 Task: Add an event with the title Second Annual Budget Review and Financial Planning Discussion, date '2024/05/24', time 9:40 AM to 11:40 AMand add a description: Conducting a competitive analysis to understand how the campaign performed compared to similar campaigns executed by competitors. This involves evaluating the differentiation, uniqueness, and competitive advantage of the campaign in the marketplace., put the event into Orange category . Add location for the event as: 789 Myrtos Beach, Kefalonia, Greece, logged in from the account softage.10@softage.netand send the event invitation to softage.6@softage.net and softage.7@softage.net. Set a reminder for the event 30 minutes before
Action: Mouse moved to (101, 107)
Screenshot: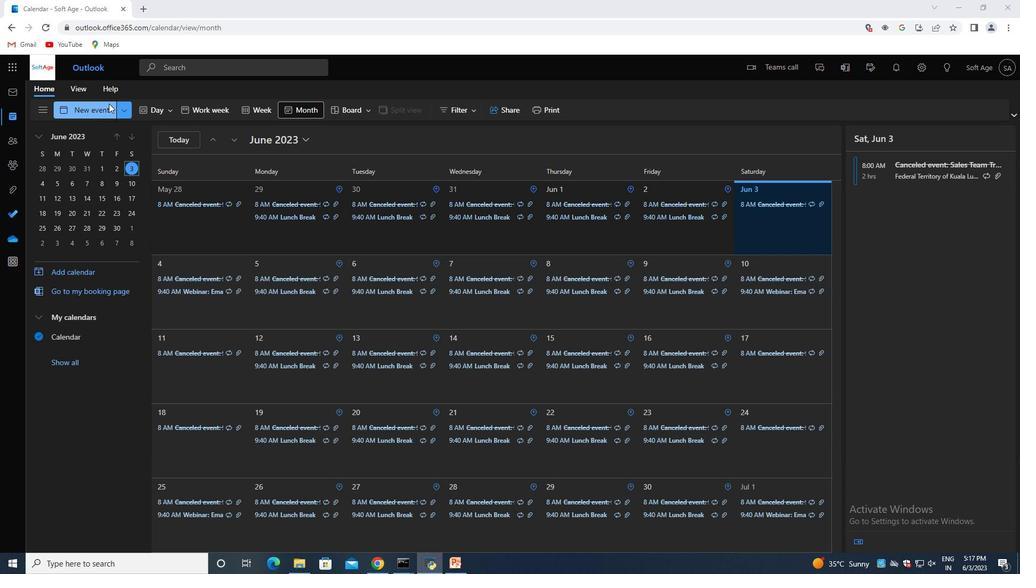 
Action: Mouse pressed left at (101, 107)
Screenshot: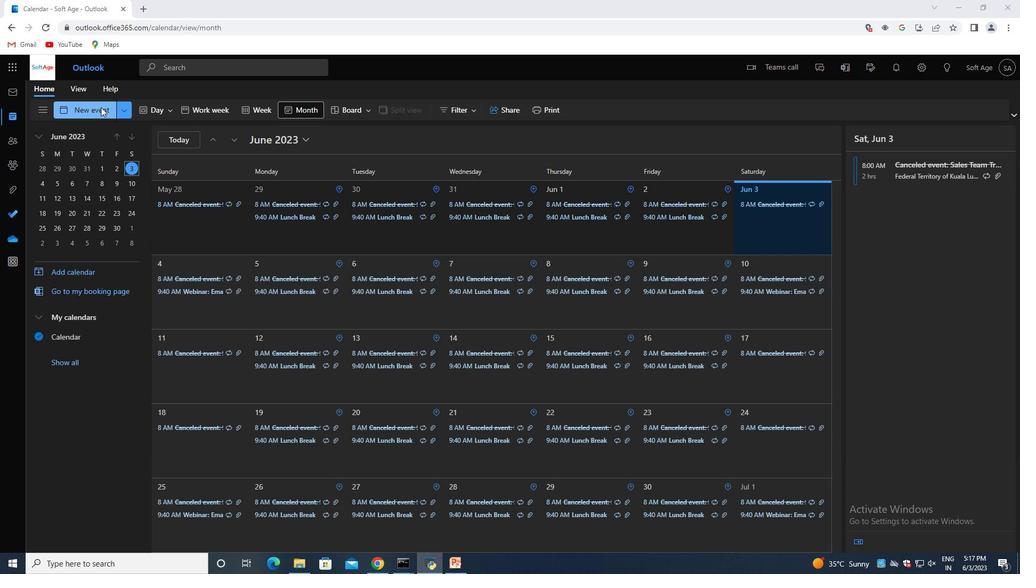 
Action: Mouse moved to (284, 170)
Screenshot: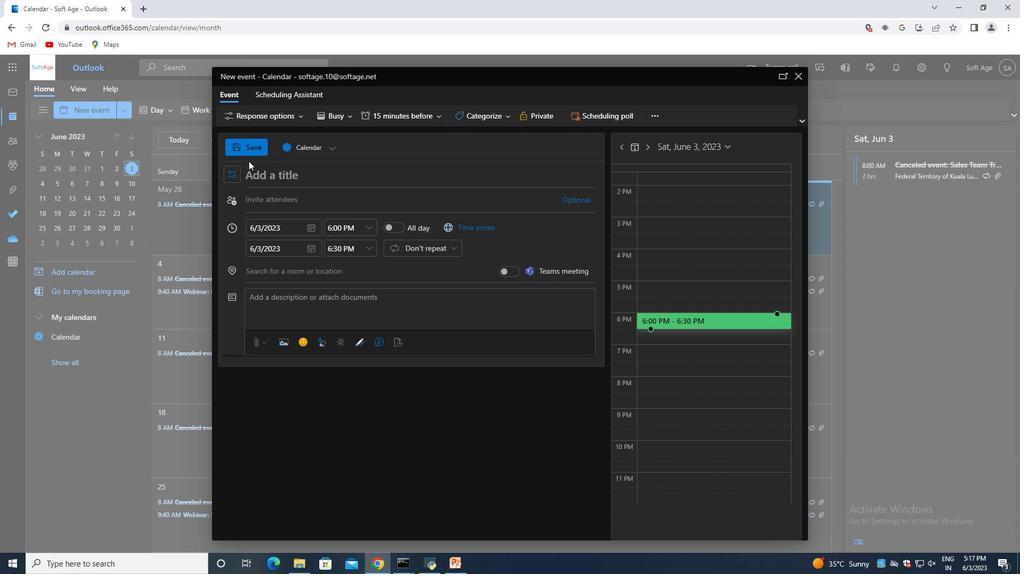 
Action: Mouse pressed left at (284, 170)
Screenshot: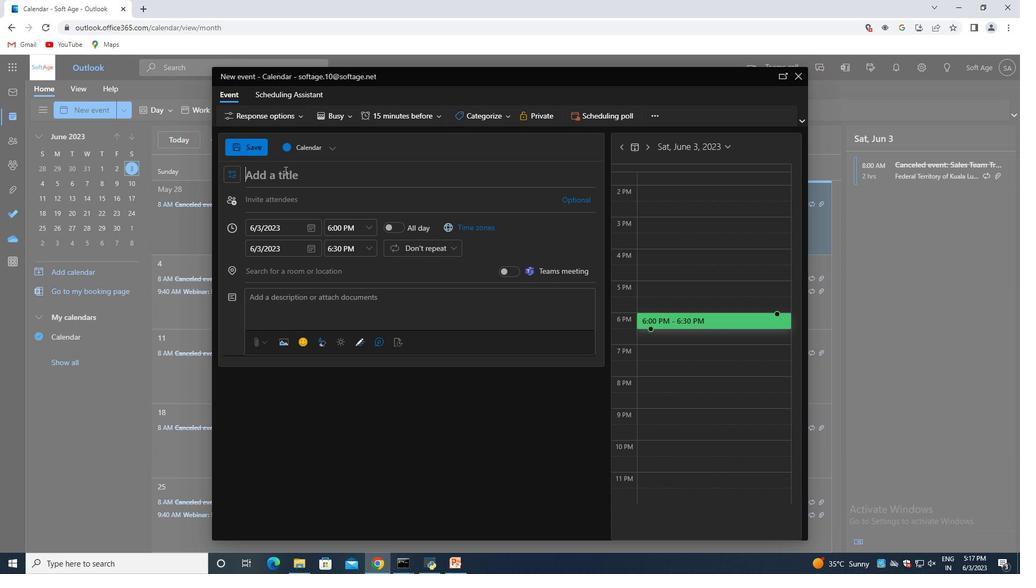 
Action: Key pressed <Key.shift>Second<Key.space><Key.shift><Key.shift><Key.shift><Key.shift><Key.shift>Annual<Key.space><Key.shift><Key.shift><Key.shift><Key.shift><Key.shift>Budget<Key.space><Key.shift>Review<Key.space>and<Key.space><Key.shift>Financial<Key.space><Key.shift>Planning<Key.space><Key.shift>Discussion
Screenshot: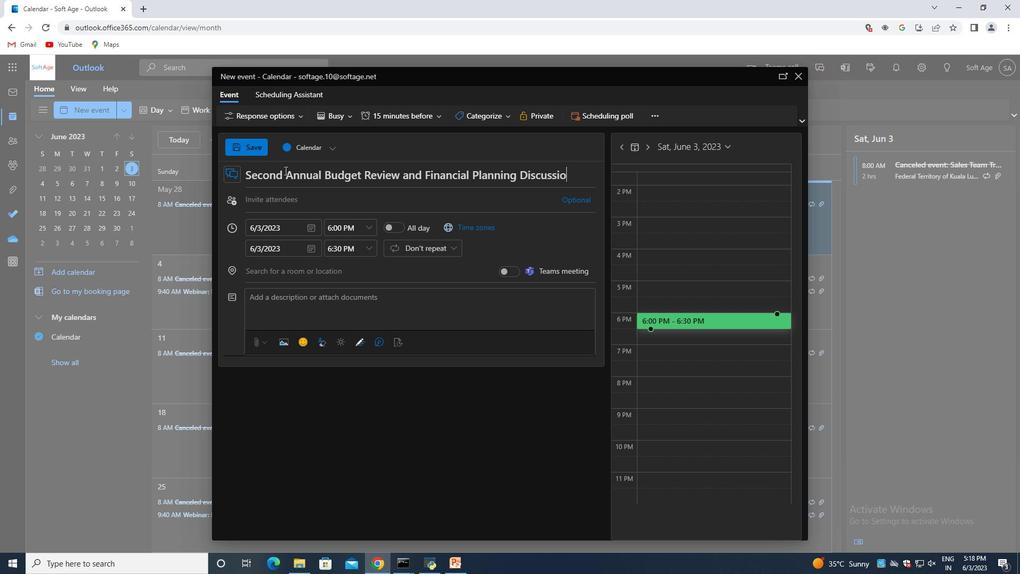 
Action: Mouse moved to (313, 227)
Screenshot: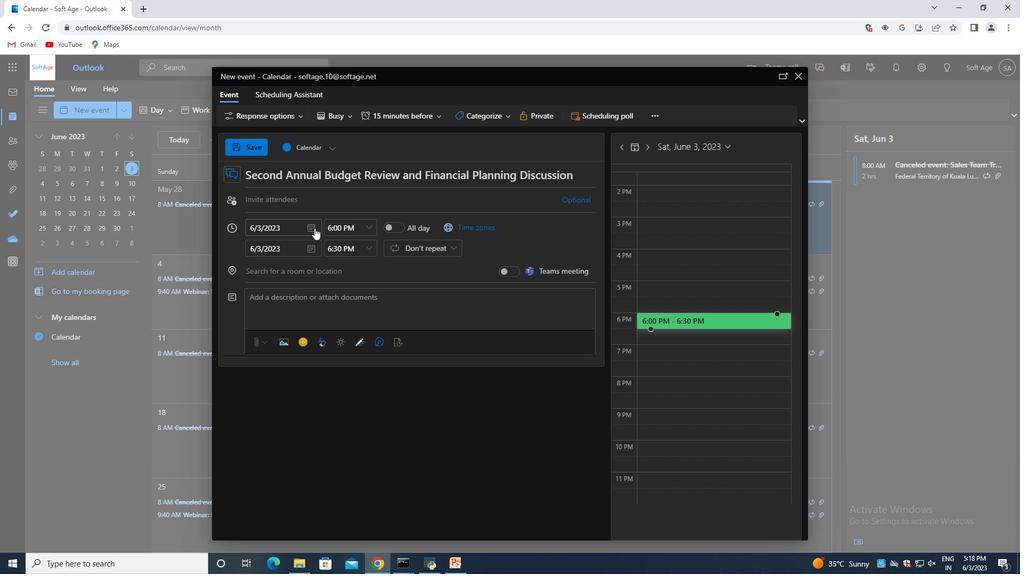
Action: Mouse pressed left at (313, 227)
Screenshot: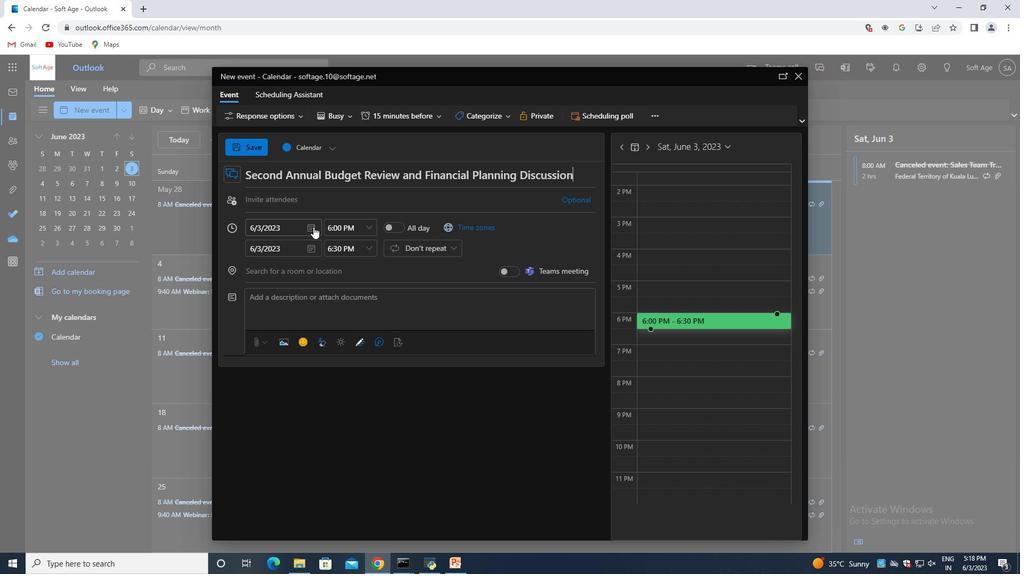 
Action: Mouse moved to (350, 250)
Screenshot: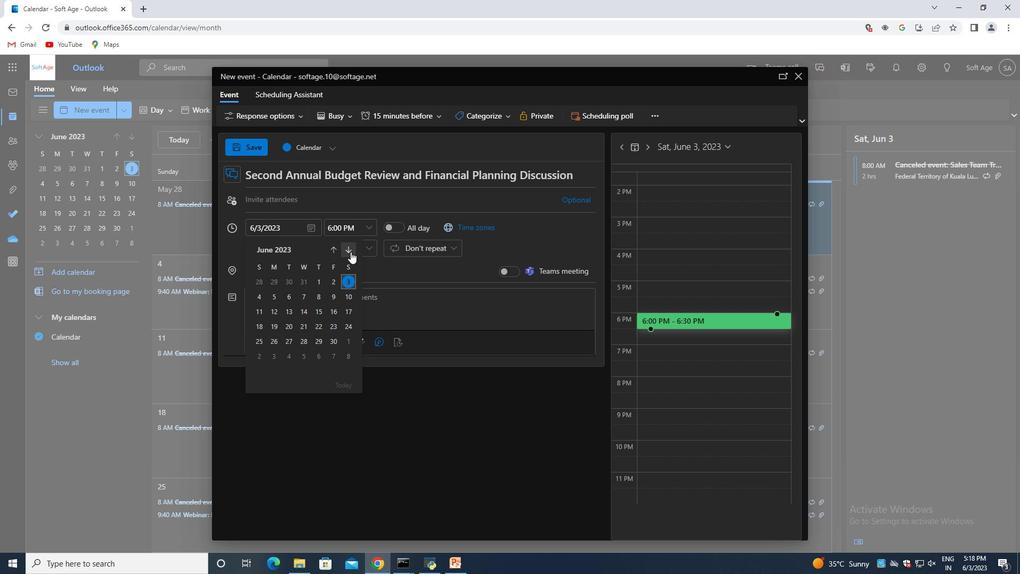 
Action: Mouse pressed left at (350, 250)
Screenshot: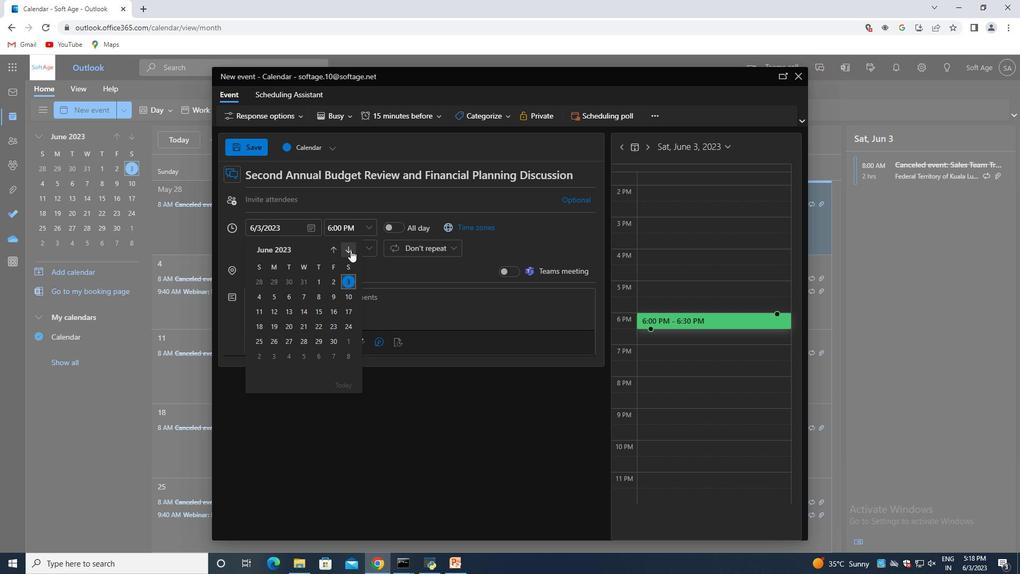
Action: Mouse pressed left at (350, 250)
Screenshot: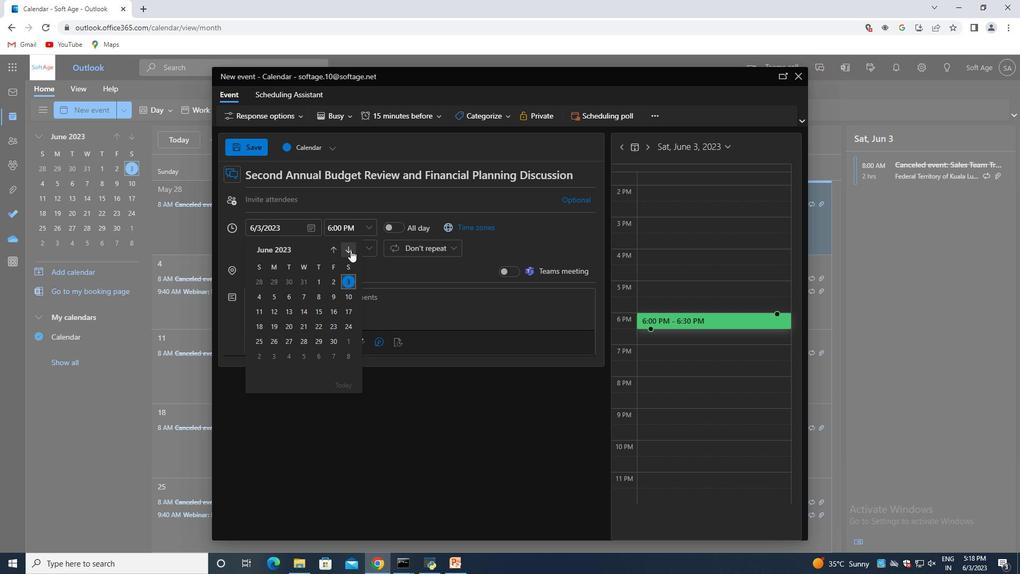 
Action: Mouse pressed left at (350, 250)
Screenshot: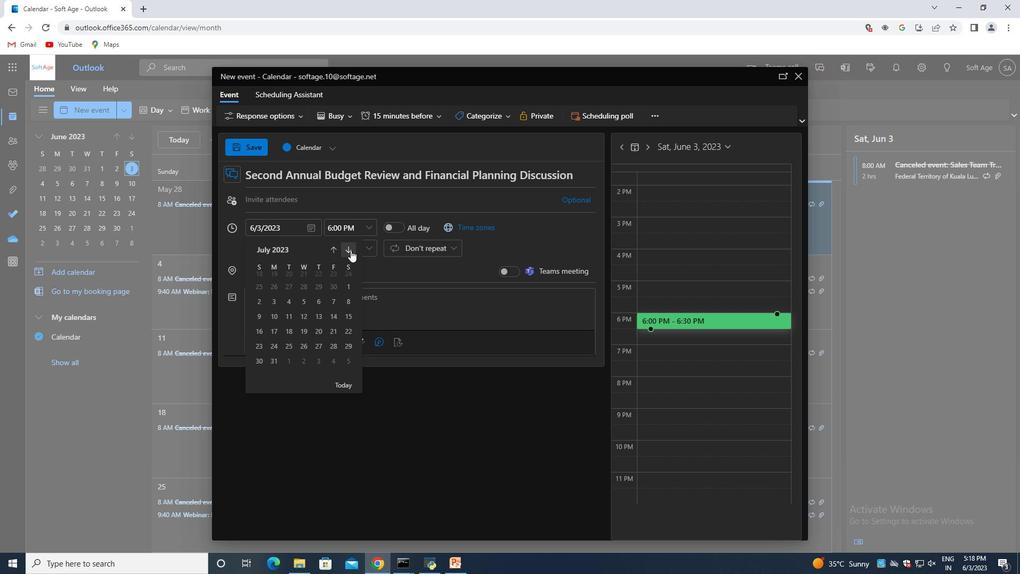 
Action: Mouse pressed left at (350, 250)
Screenshot: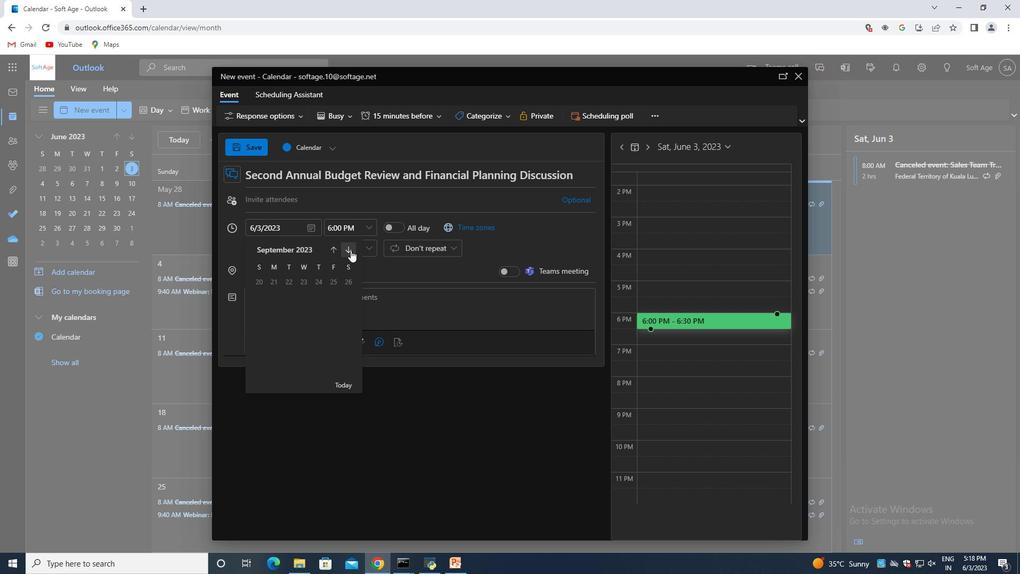 
Action: Mouse pressed left at (350, 250)
Screenshot: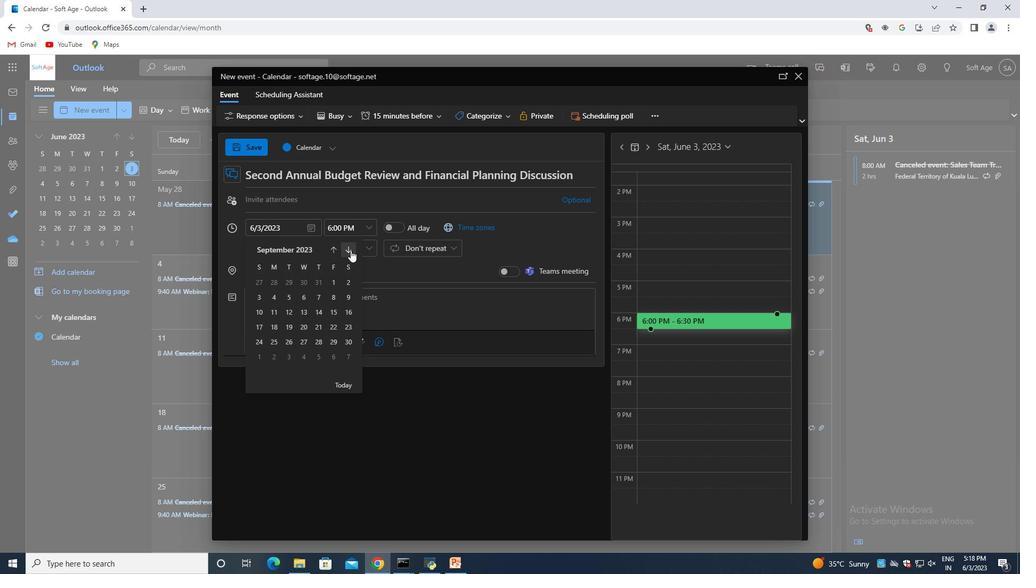 
Action: Mouse pressed left at (350, 250)
Screenshot: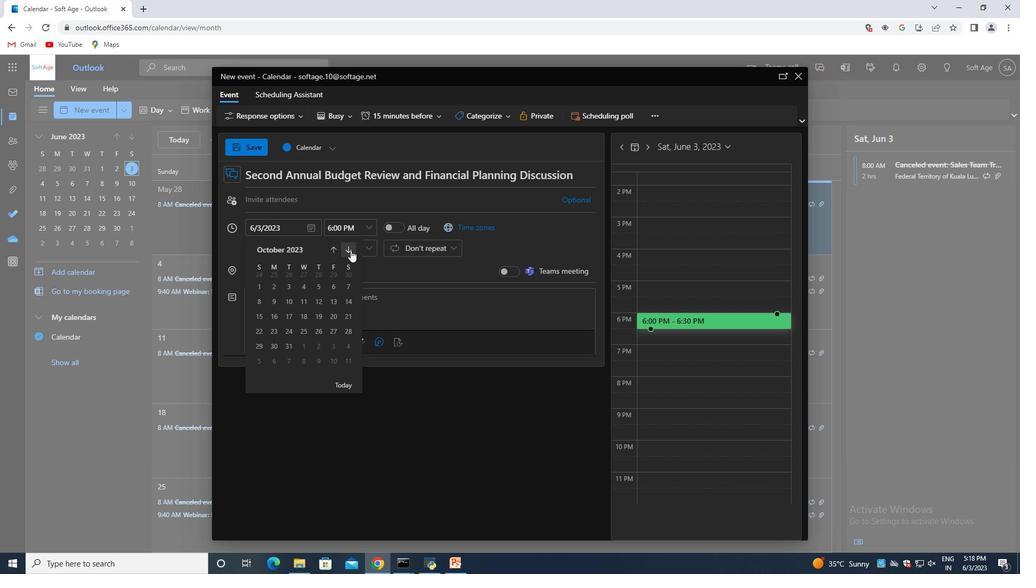 
Action: Mouse pressed left at (350, 250)
Screenshot: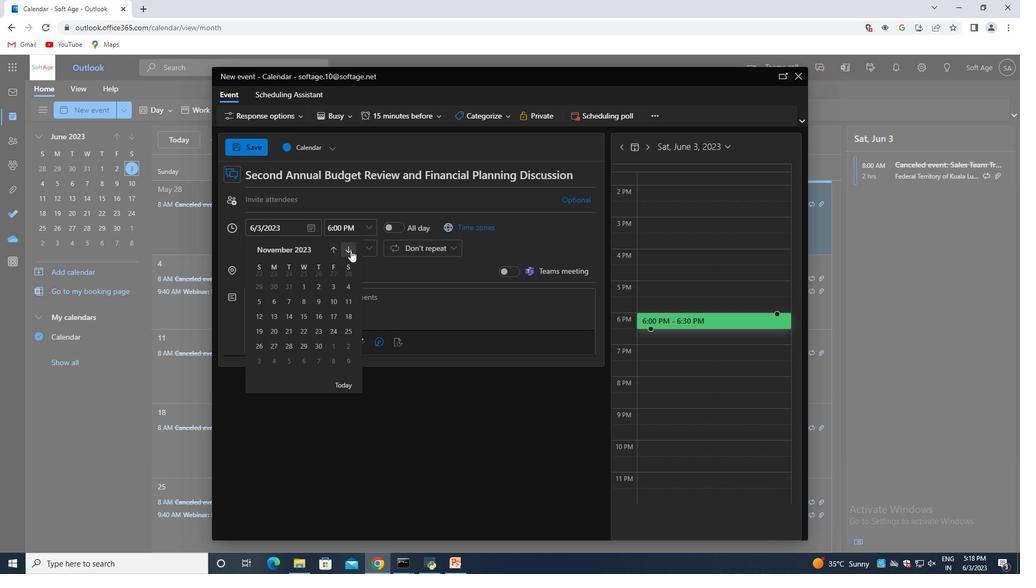 
Action: Mouse pressed left at (350, 250)
Screenshot: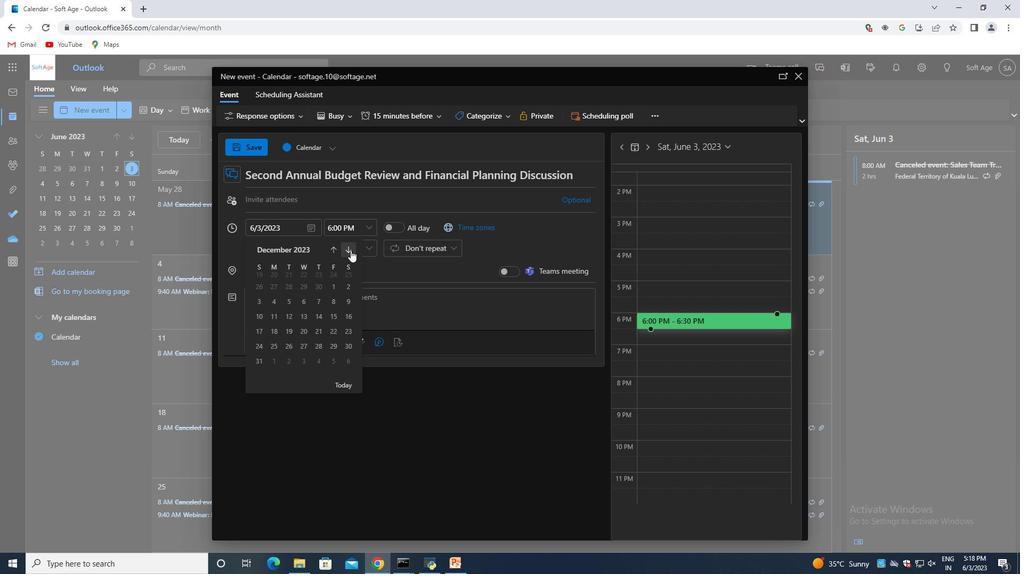
Action: Mouse pressed left at (350, 250)
Screenshot: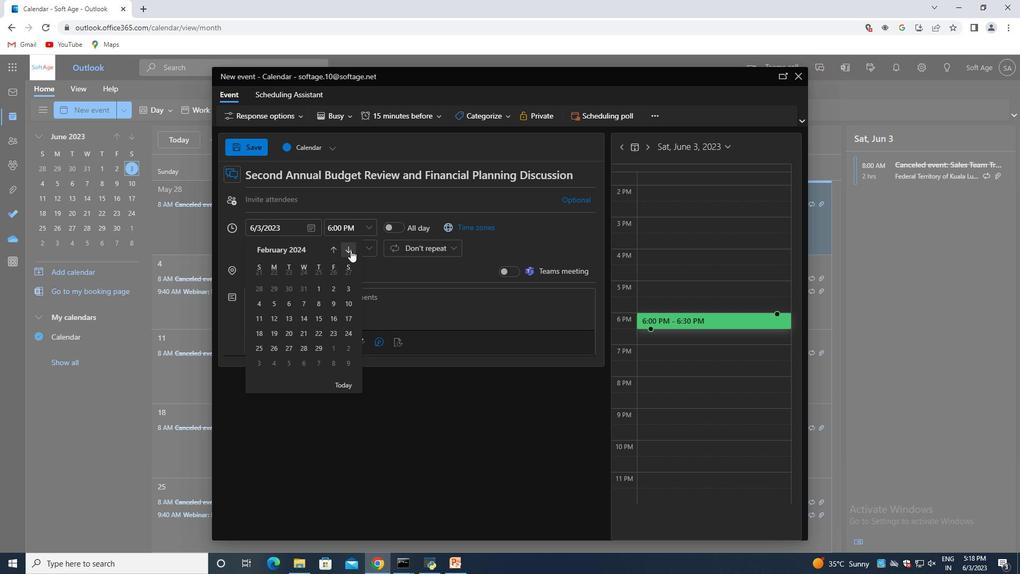 
Action: Mouse pressed left at (350, 250)
Screenshot: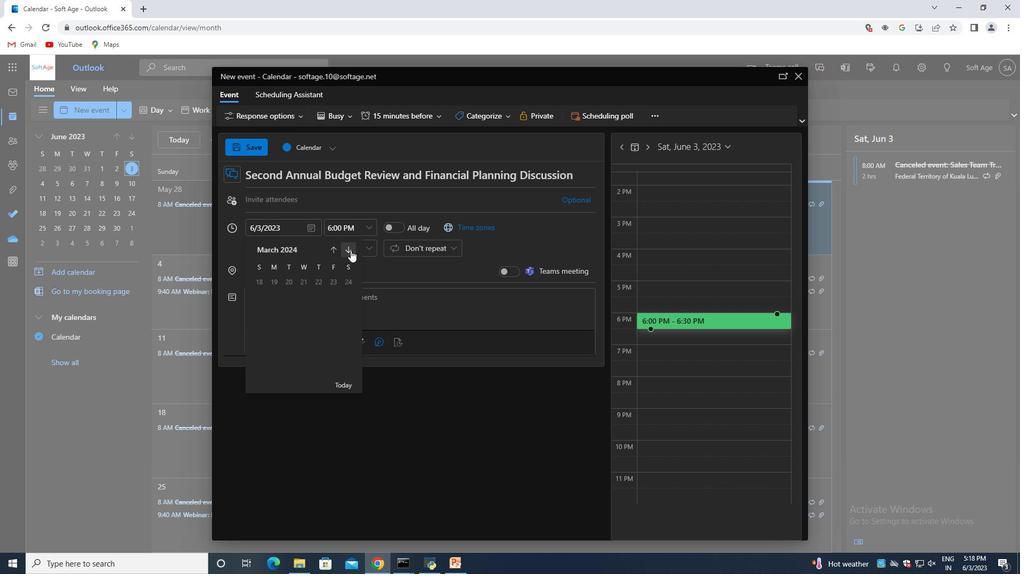 
Action: Mouse pressed left at (350, 250)
Screenshot: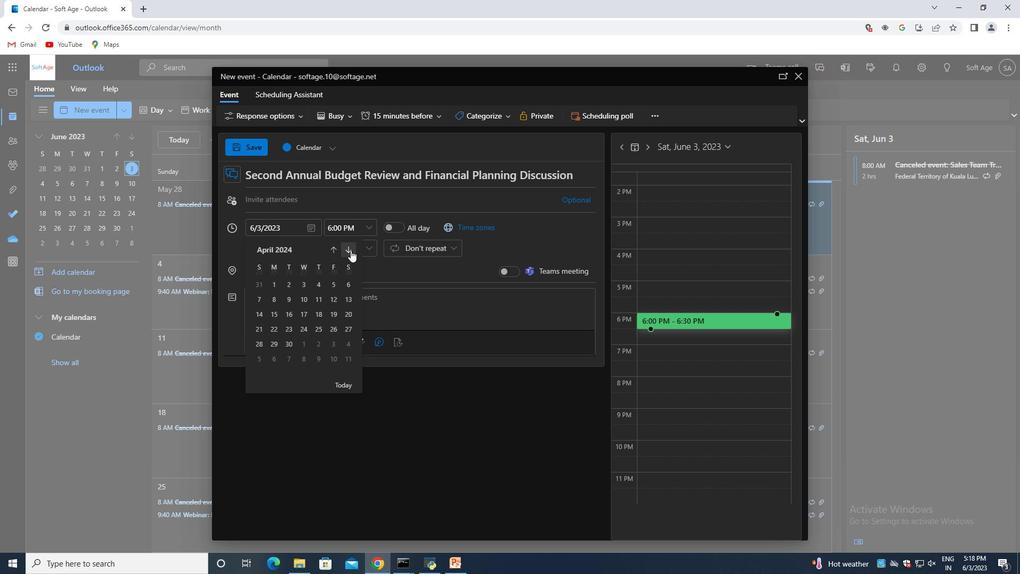 
Action: Mouse moved to (333, 328)
Screenshot: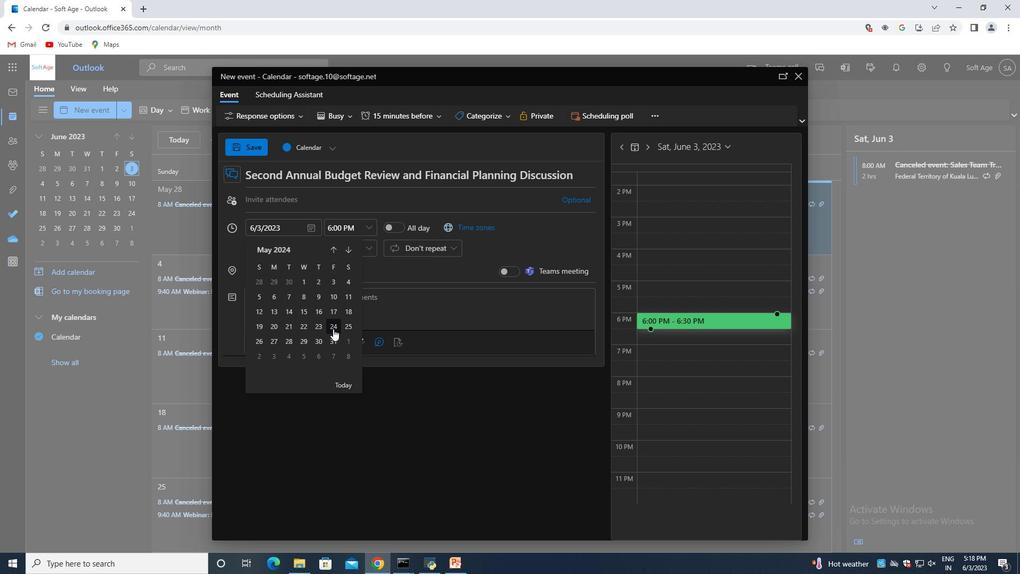 
Action: Mouse pressed left at (333, 328)
Screenshot: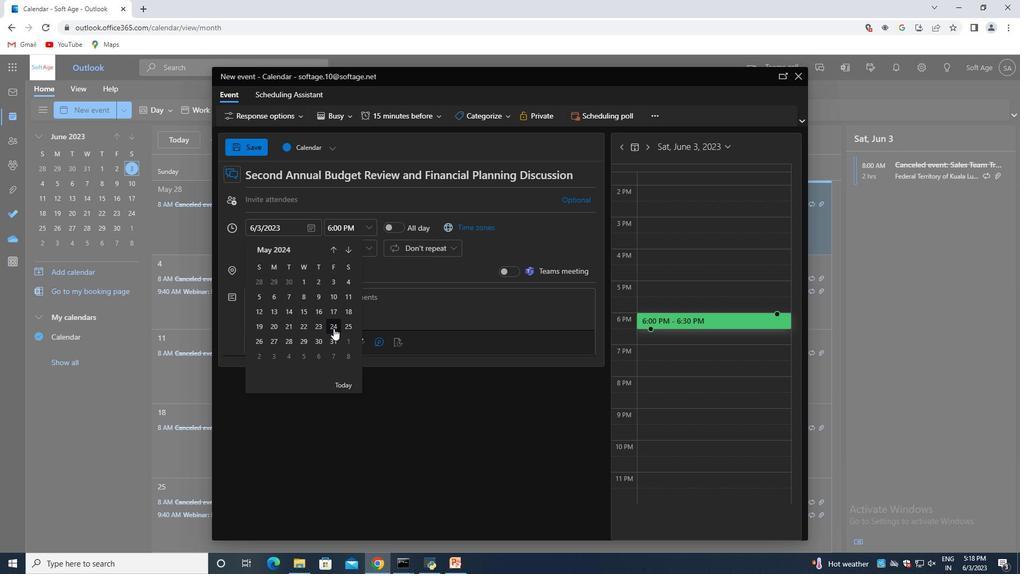 
Action: Mouse moved to (371, 228)
Screenshot: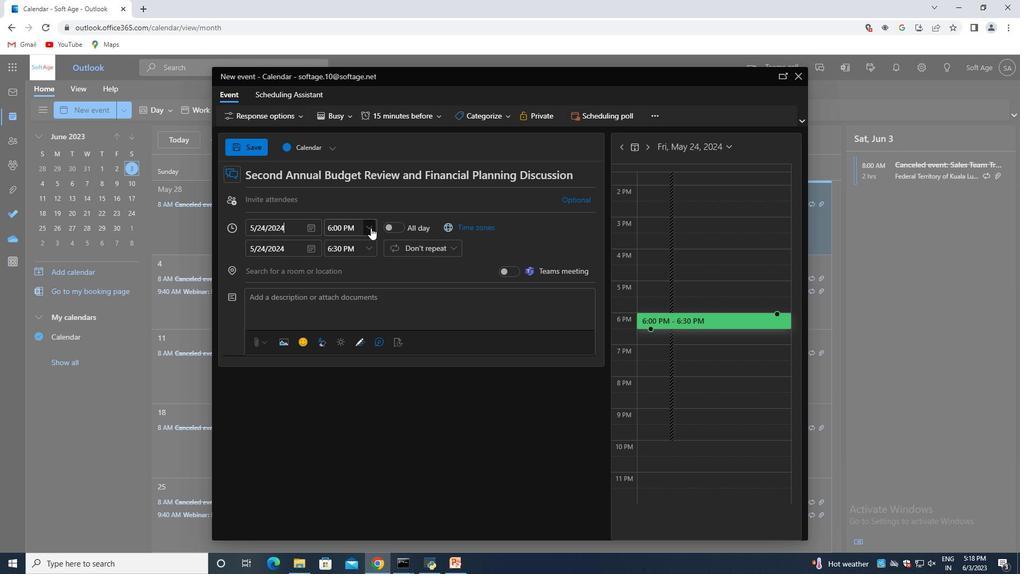 
Action: Mouse pressed left at (371, 228)
Screenshot: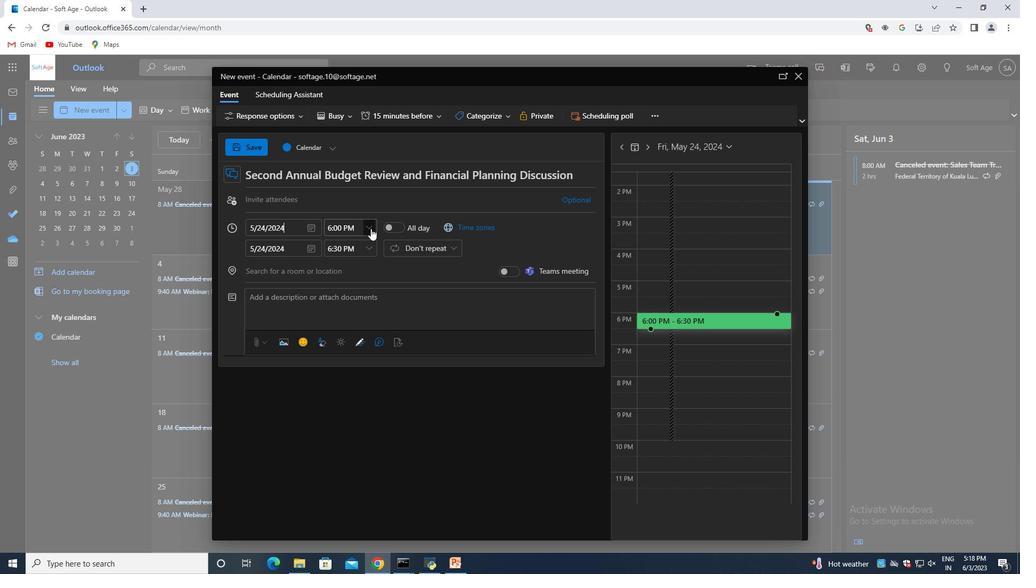 
Action: Mouse moved to (347, 263)
Screenshot: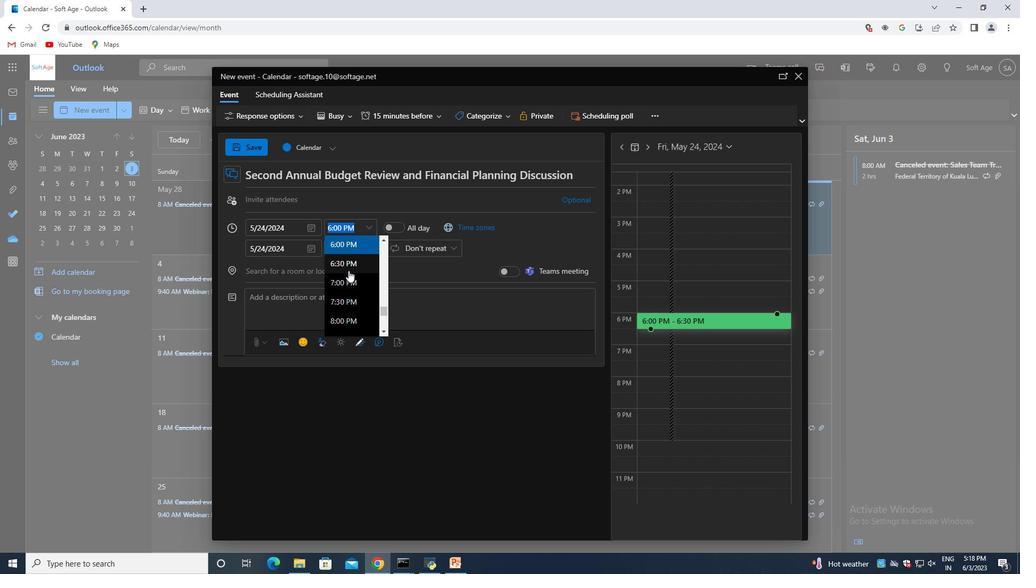 
Action: Mouse scrolled (347, 264) with delta (0, 0)
Screenshot: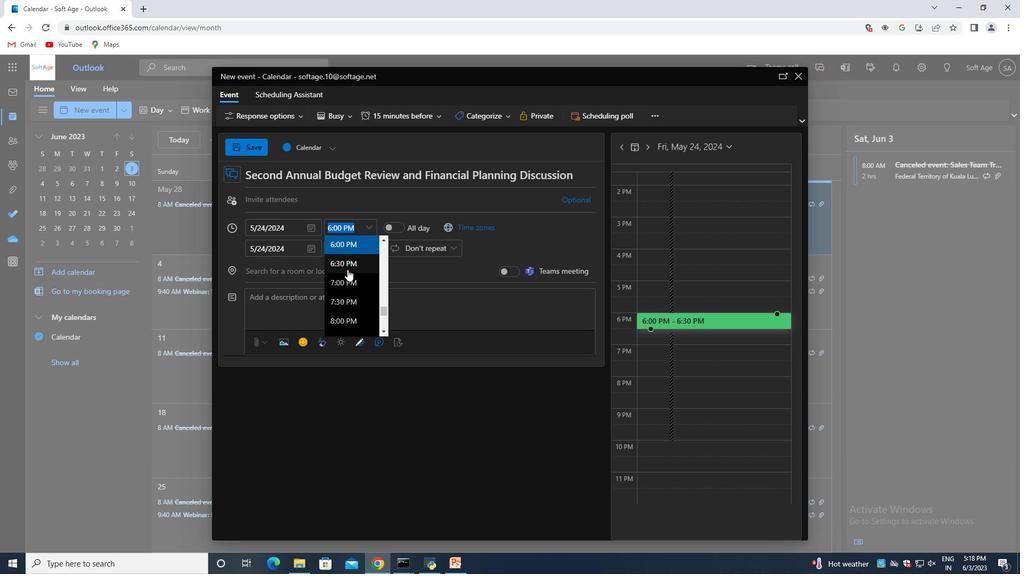 
Action: Mouse scrolled (347, 264) with delta (0, 0)
Screenshot: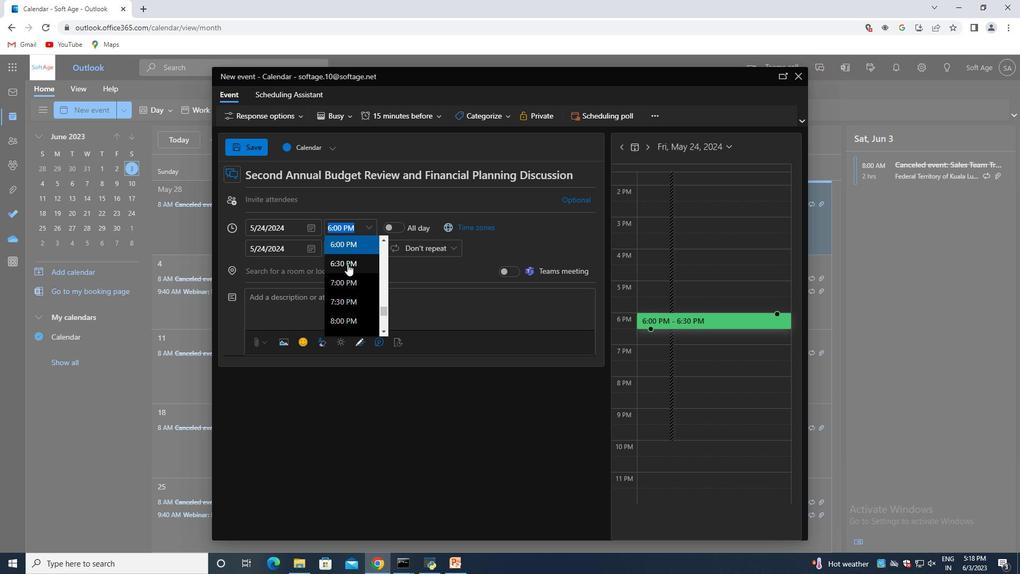 
Action: Mouse scrolled (347, 264) with delta (0, 0)
Screenshot: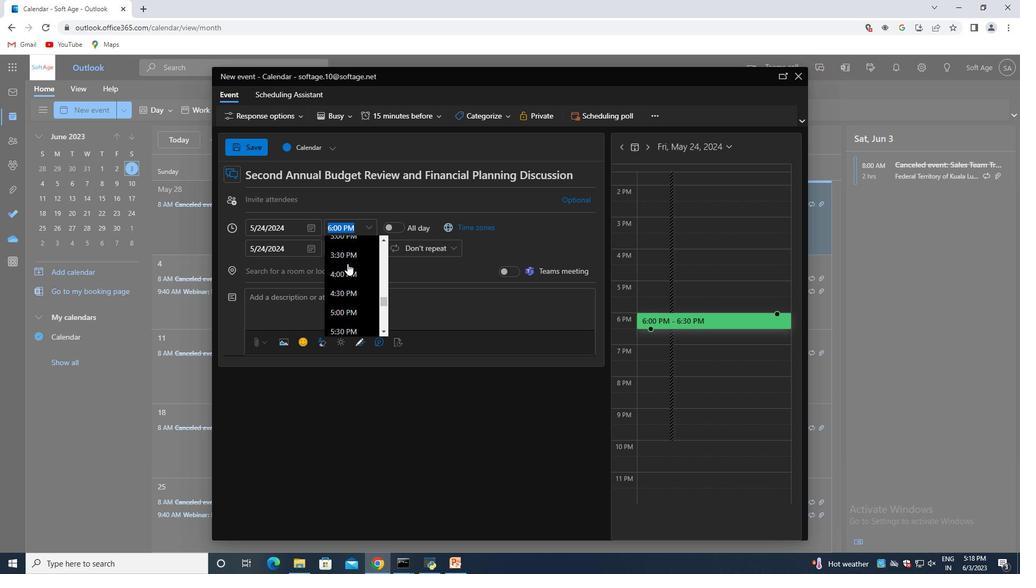 
Action: Mouse scrolled (347, 264) with delta (0, 0)
Screenshot: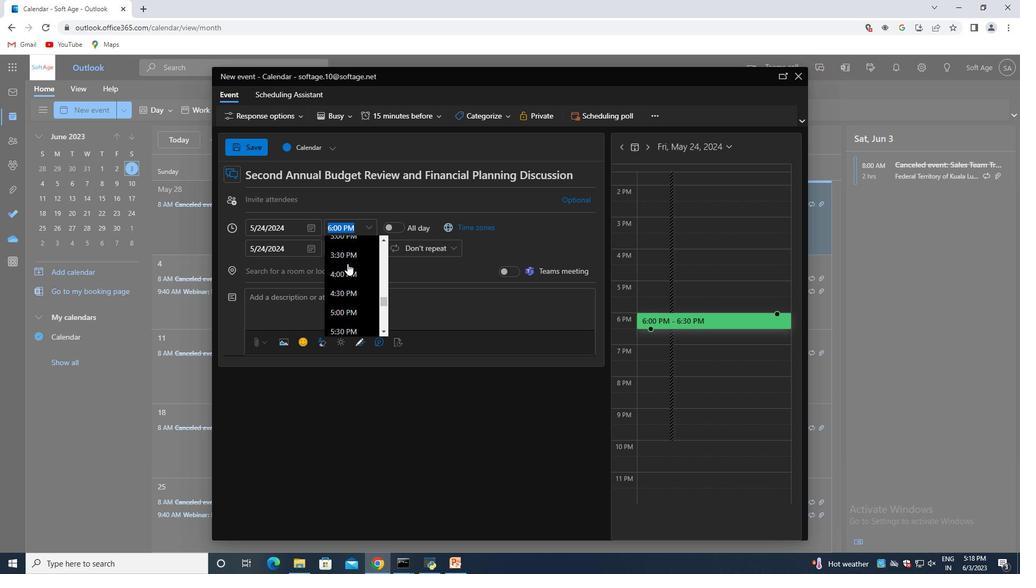 
Action: Mouse scrolled (347, 264) with delta (0, 0)
Screenshot: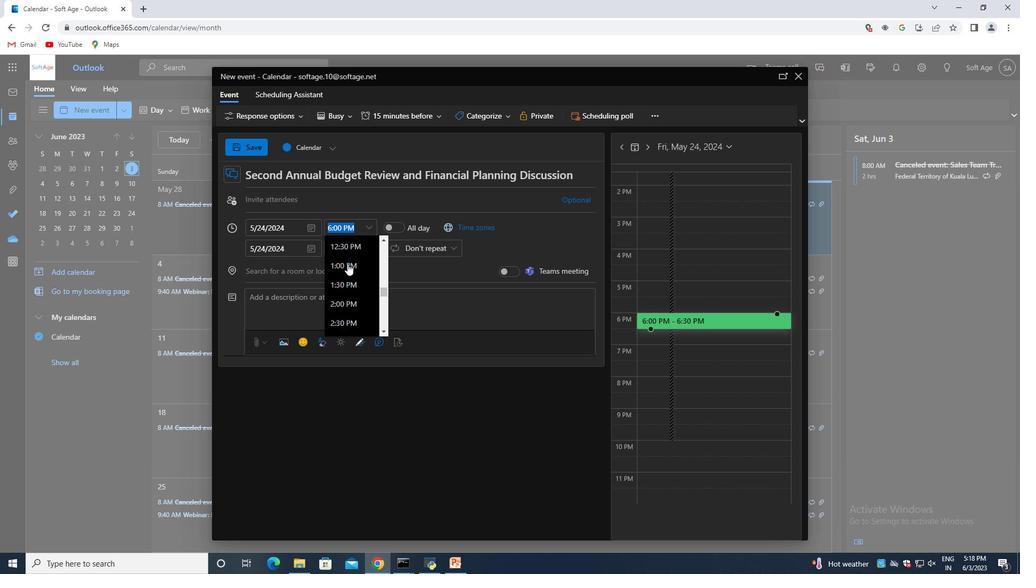 
Action: Mouse scrolled (347, 264) with delta (0, 0)
Screenshot: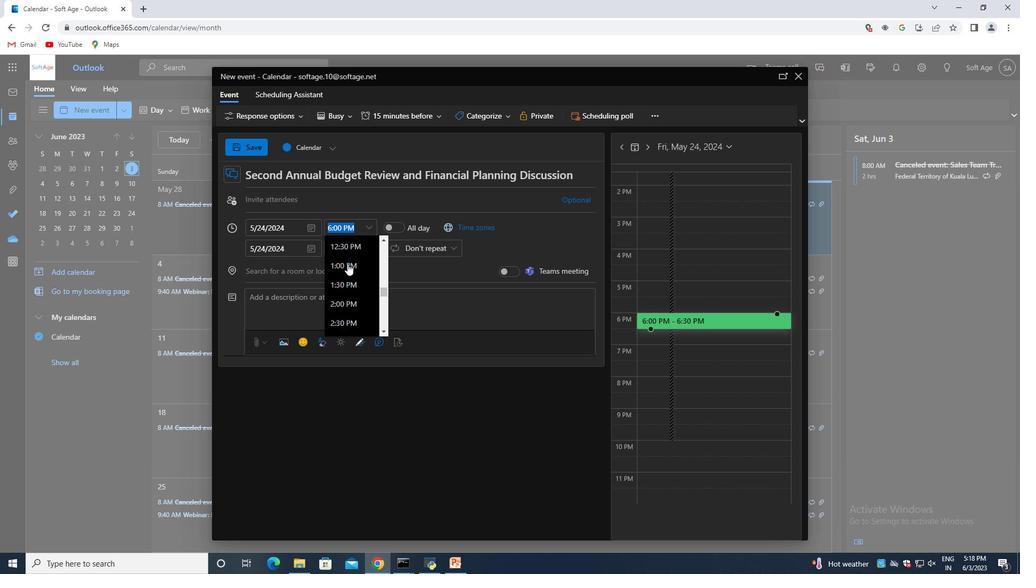 
Action: Mouse scrolled (347, 264) with delta (0, 0)
Screenshot: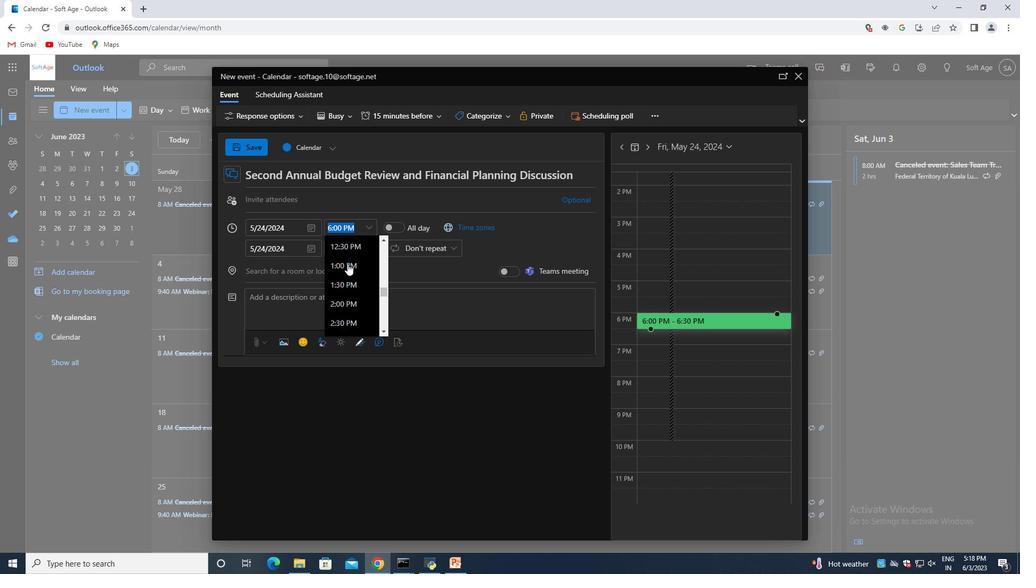 
Action: Mouse moved to (336, 294)
Screenshot: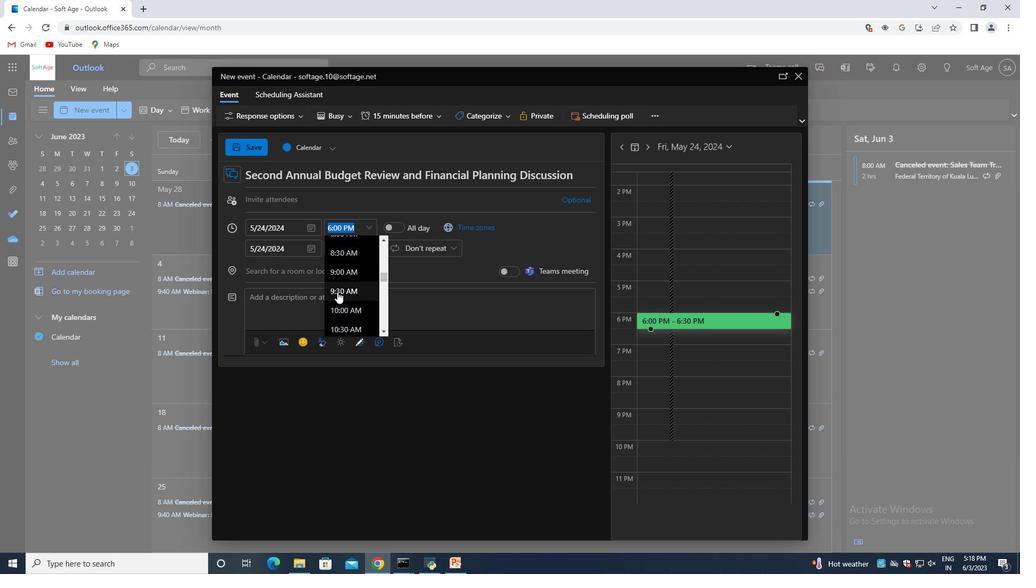 
Action: Mouse pressed left at (336, 294)
Screenshot: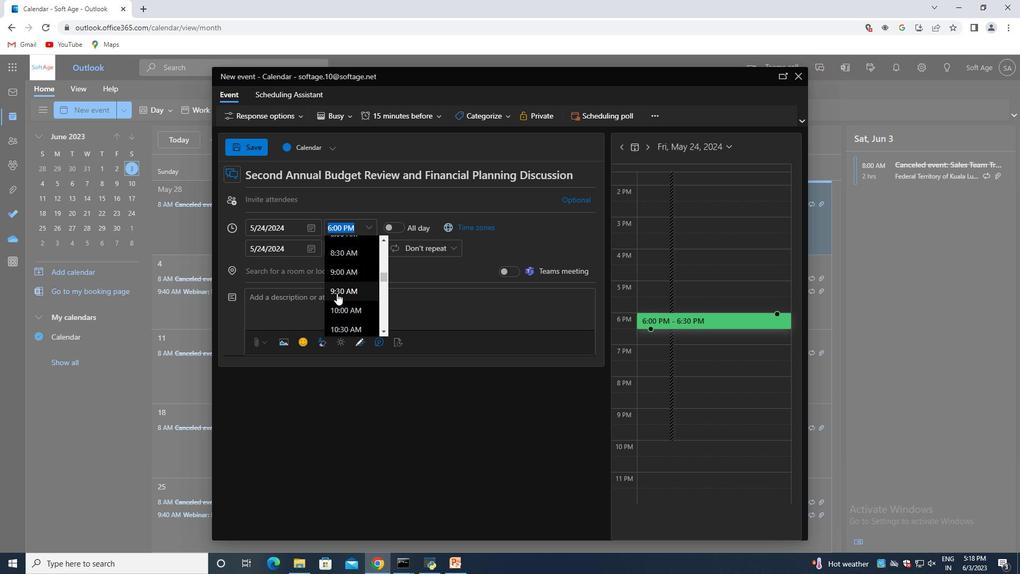 
Action: Mouse moved to (337, 229)
Screenshot: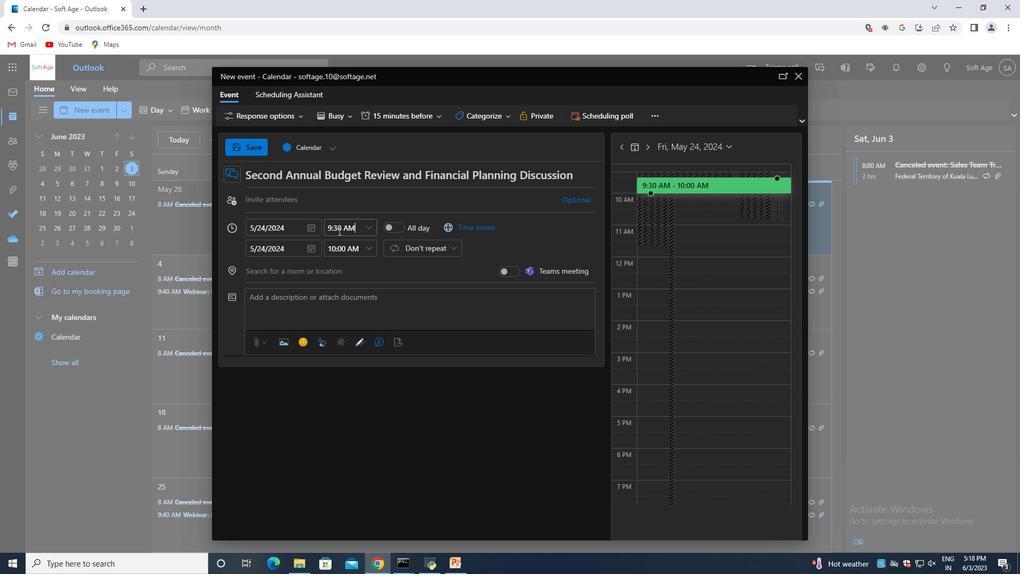 
Action: Key pressed <Key.left><Key.left><Key.left><Key.left><Key.backspace>4
Screenshot: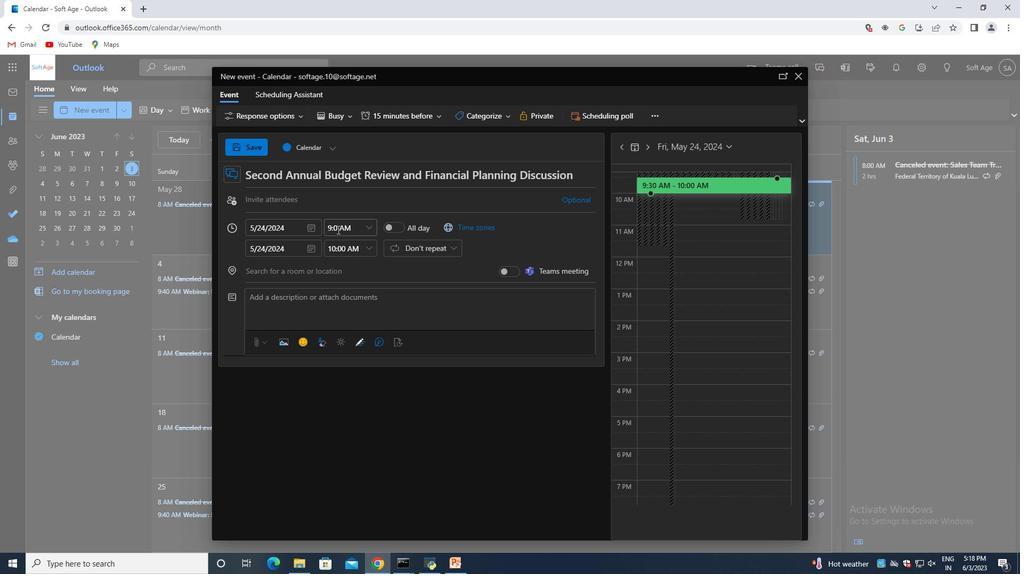 
Action: Mouse moved to (366, 247)
Screenshot: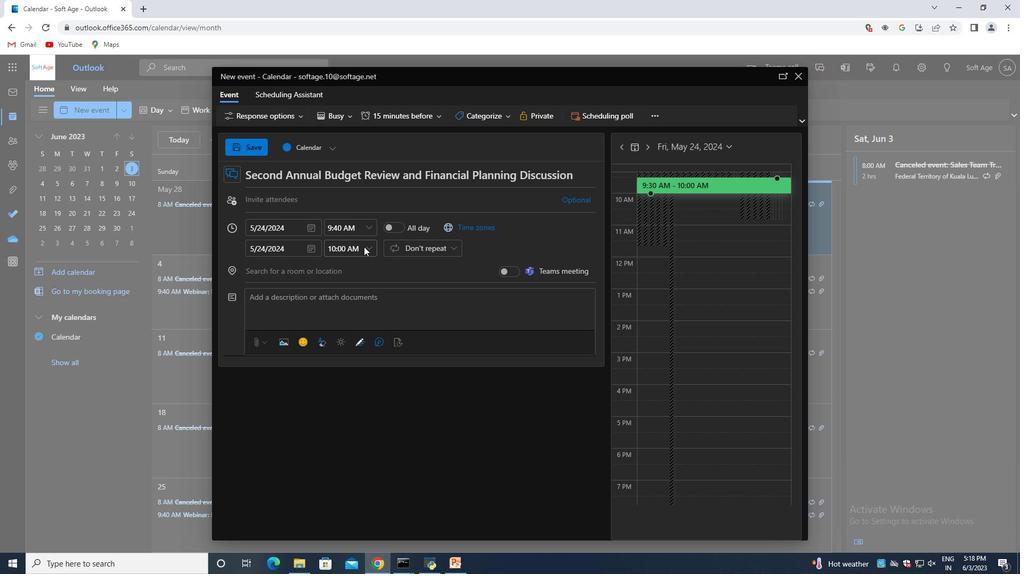 
Action: Mouse pressed left at (366, 247)
Screenshot: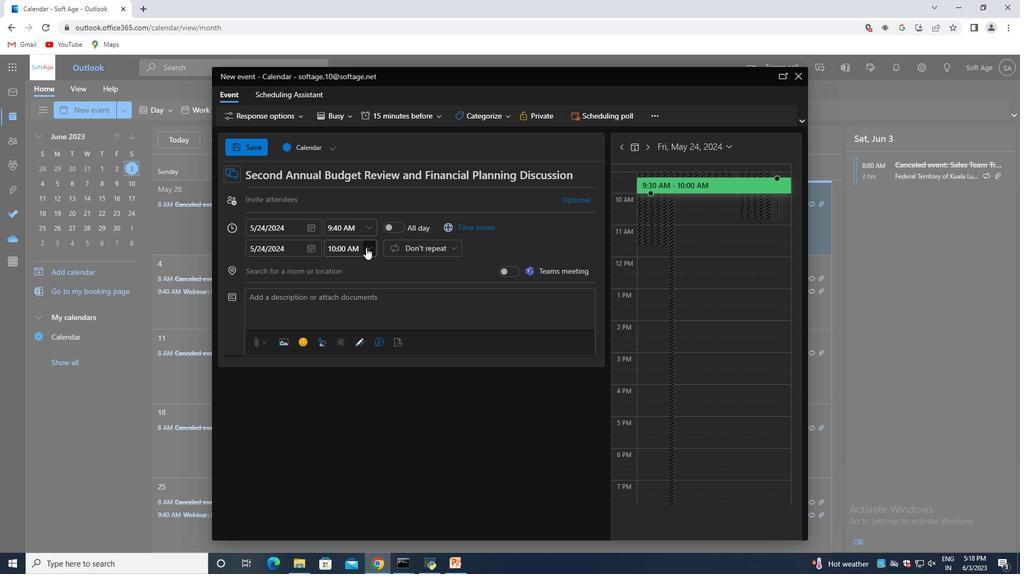 
Action: Mouse moved to (349, 317)
Screenshot: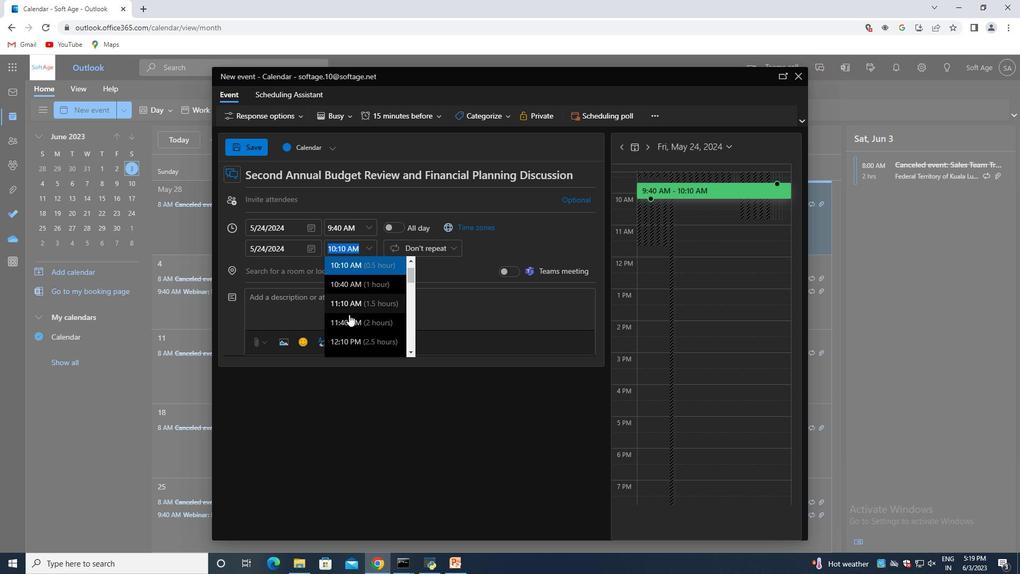 
Action: Mouse pressed left at (349, 317)
Screenshot: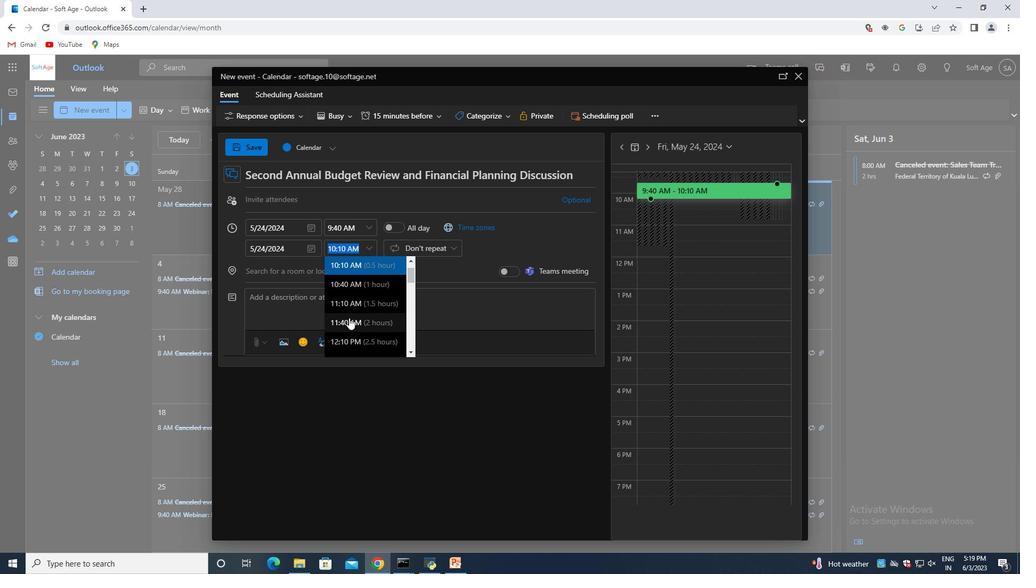 
Action: Mouse moved to (335, 301)
Screenshot: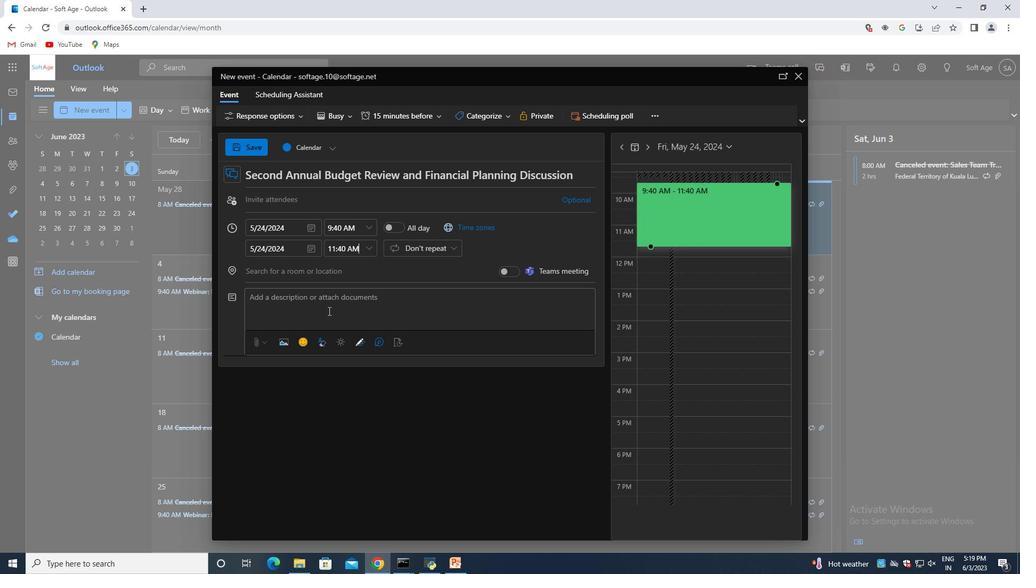 
Action: Mouse pressed left at (335, 301)
Screenshot: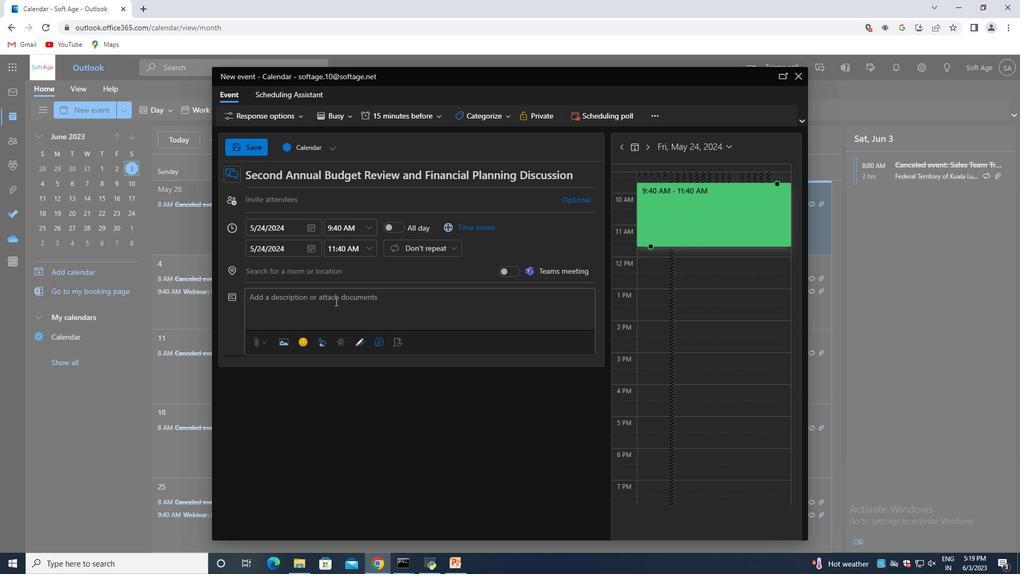 
Action: Key pressed <Key.shift>Conducting<Key.space>a<Key.space>competitive<Key.space>analysis<Key.space>to<Key.space>understand<Key.space>how<Key.space>the<Key.space>campaigns<Key.space>executed<Key.space>by<Key.space>competitors.<Key.space><Key.shift>This<Key.space>involves<Key.space>evaluating<Key.space>the<Key.space>differentiation,<Key.space>uniqueness,<Key.space>and<Key.space>competitiv<Key.space><Key.backspace>e<Key.space>advantage<Key.space>of<Key.space>the<Key.space>campaign<Key.space>in<Key.space>the<Key.space>marketplace.
Screenshot: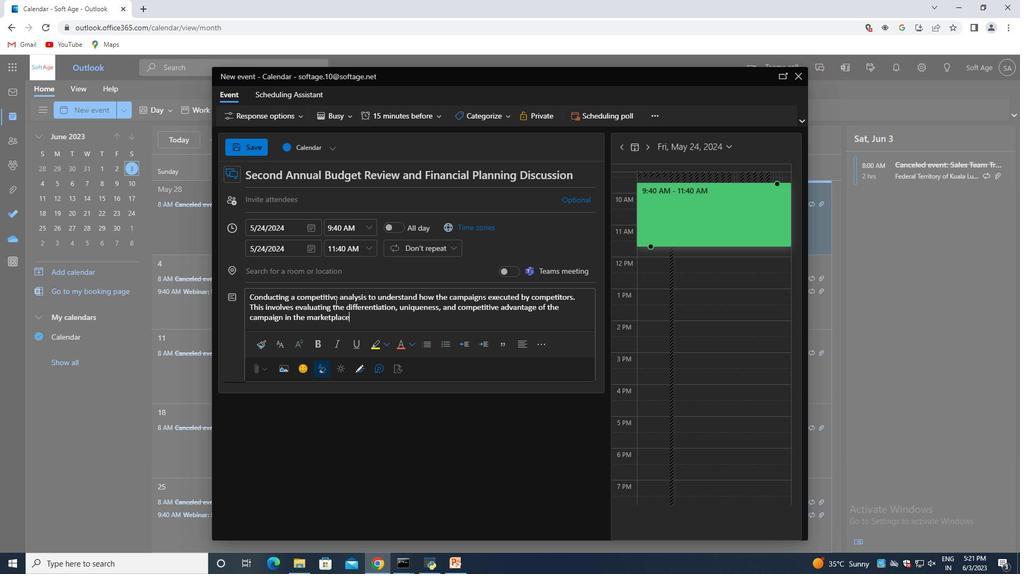 
Action: Mouse moved to (490, 116)
Screenshot: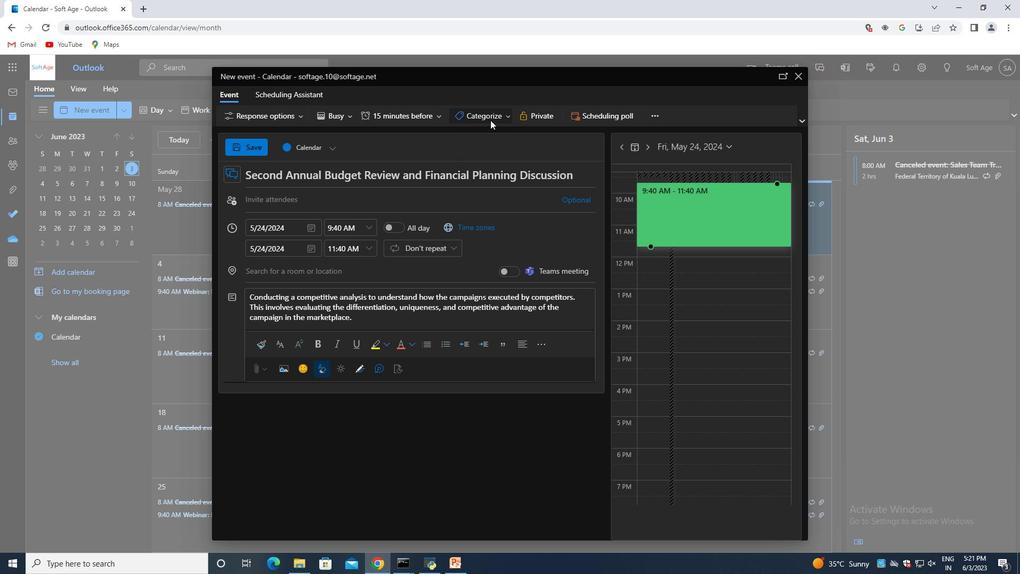 
Action: Mouse pressed left at (490, 116)
Screenshot: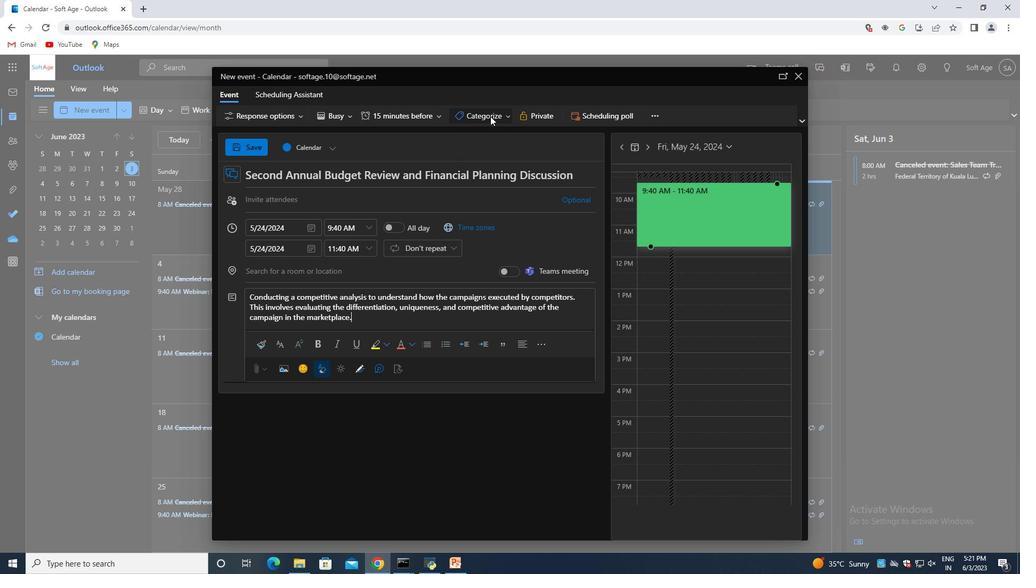 
Action: Mouse moved to (493, 167)
Screenshot: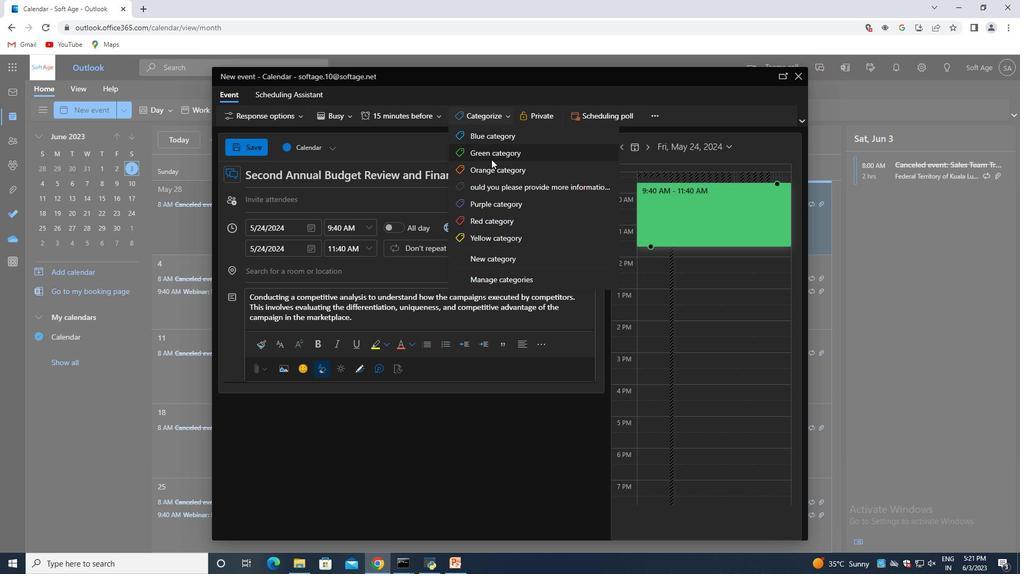 
Action: Mouse pressed left at (493, 167)
Screenshot: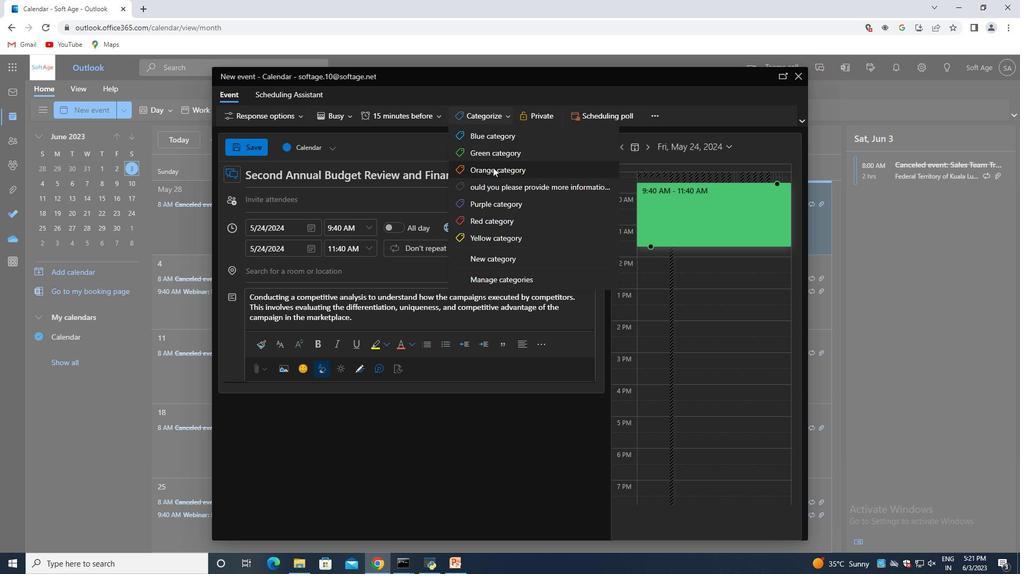 
Action: Mouse moved to (408, 271)
Screenshot: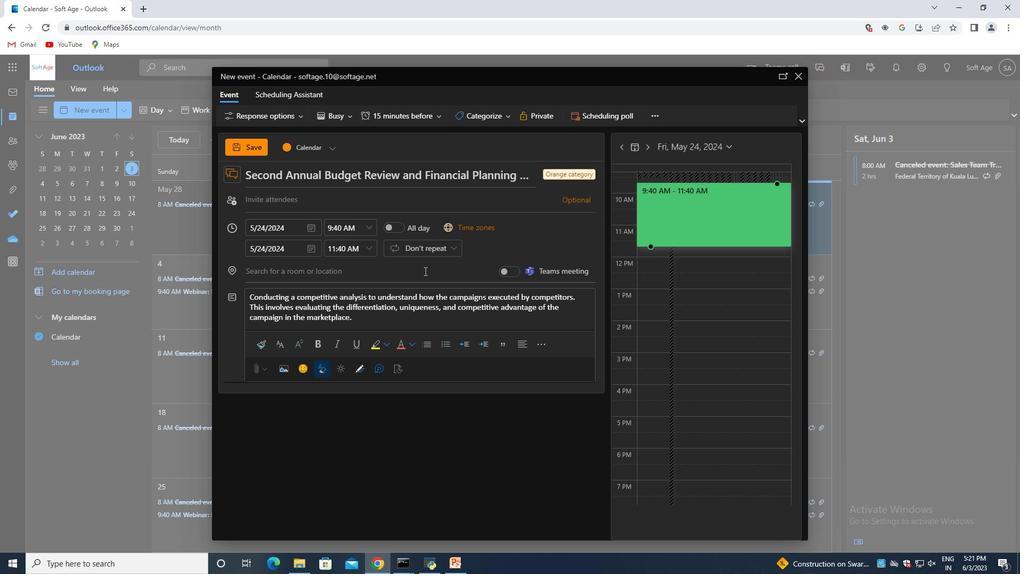 
Action: Mouse pressed left at (408, 271)
Screenshot: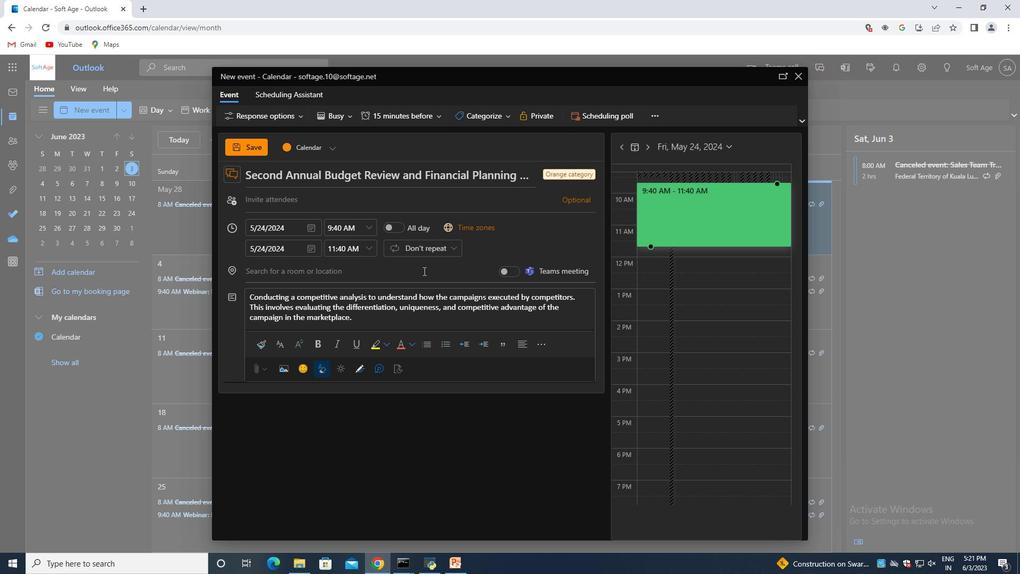 
Action: Mouse moved to (405, 269)
Screenshot: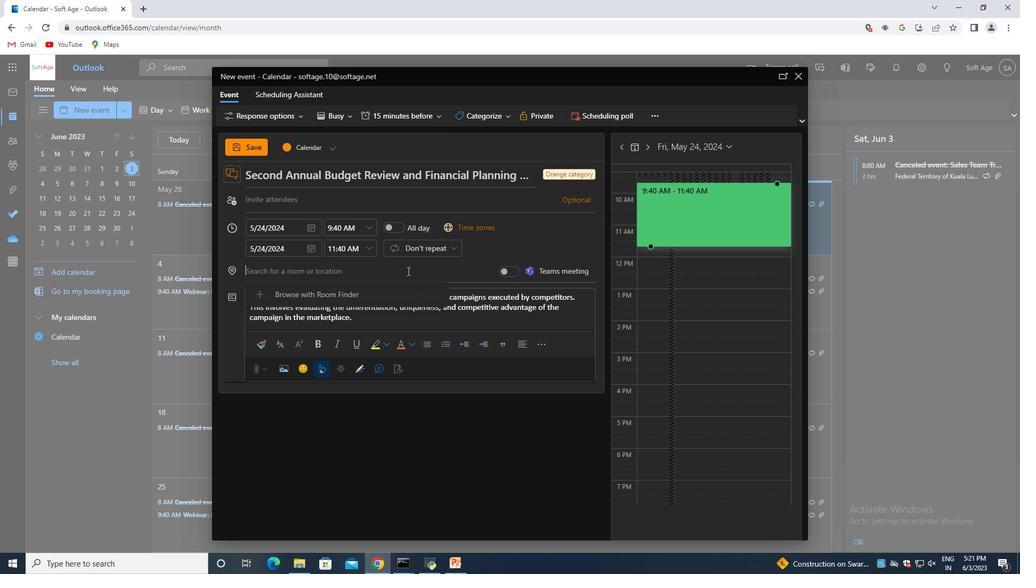 
Action: Key pressed 789<Key.space><Key.shift>Myrtos<Key.space><Key.shift>Beach,<Key.space><Key.shift>Kefalonia,<Key.space><Key.shift>Greece
Screenshot: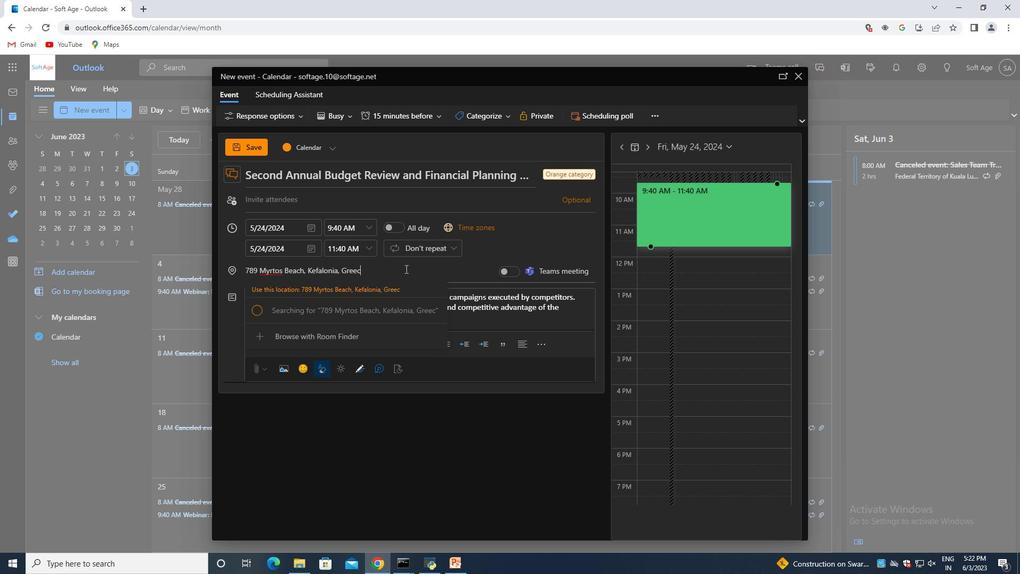 
Action: Mouse moved to (329, 288)
Screenshot: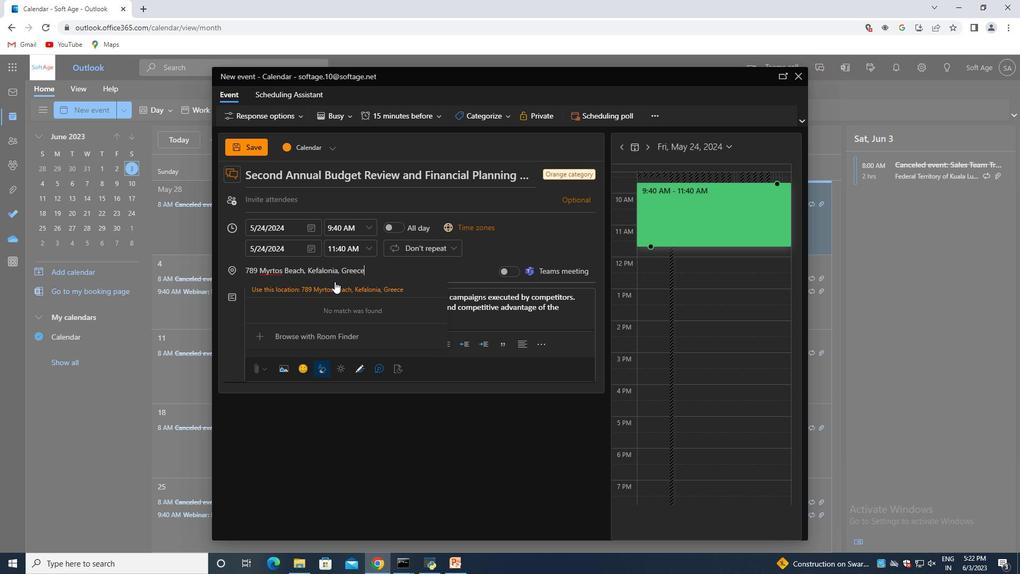 
Action: Mouse pressed left at (329, 288)
Screenshot: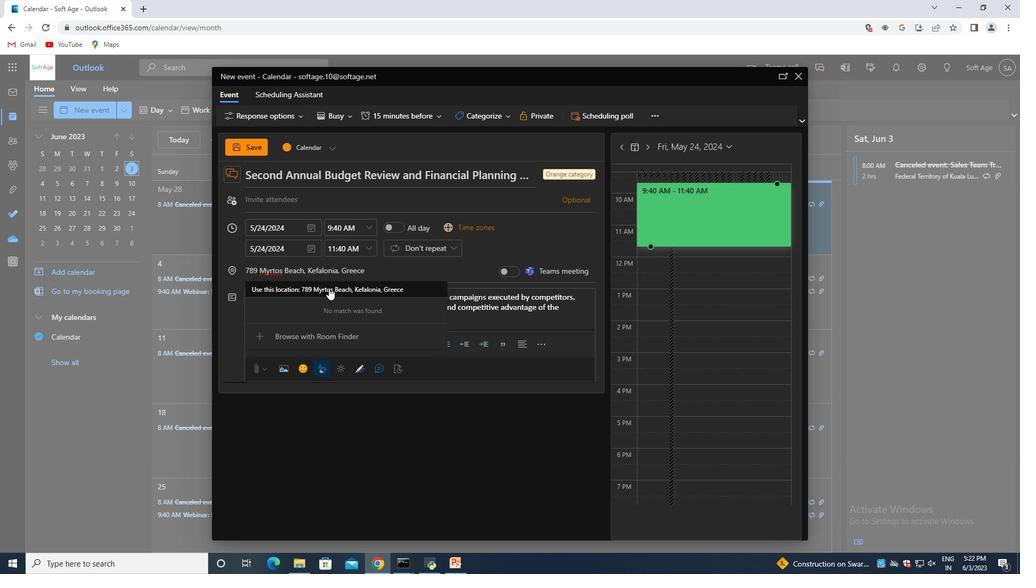 
Action: Mouse moved to (325, 200)
Screenshot: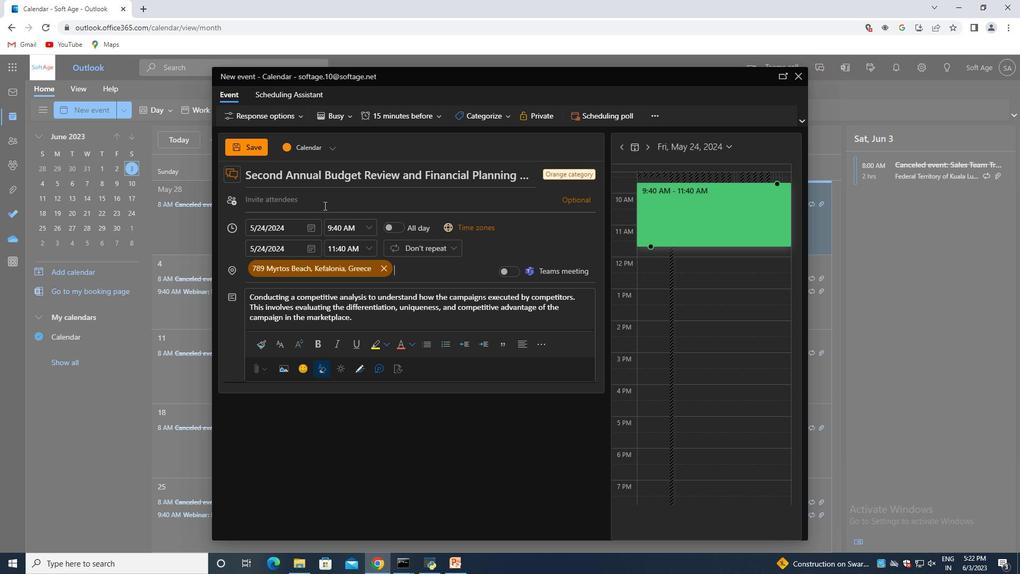 
Action: Mouse pressed left at (325, 200)
Screenshot: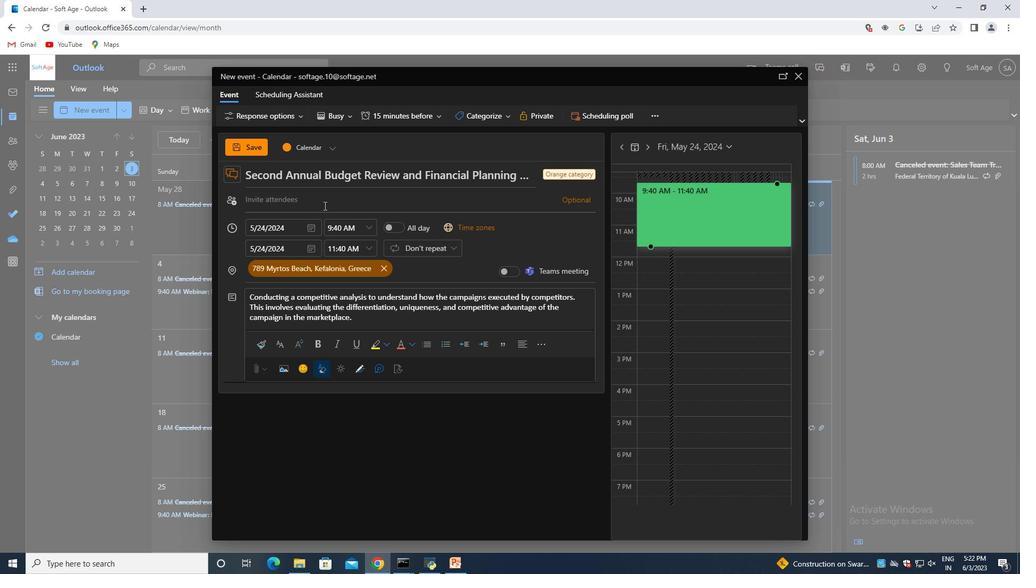 
Action: Key pressed softage.6<Key.shift>@softage.net<Key.enter>softage.7<Key.shift>@softage.net<Key.enter>
Screenshot: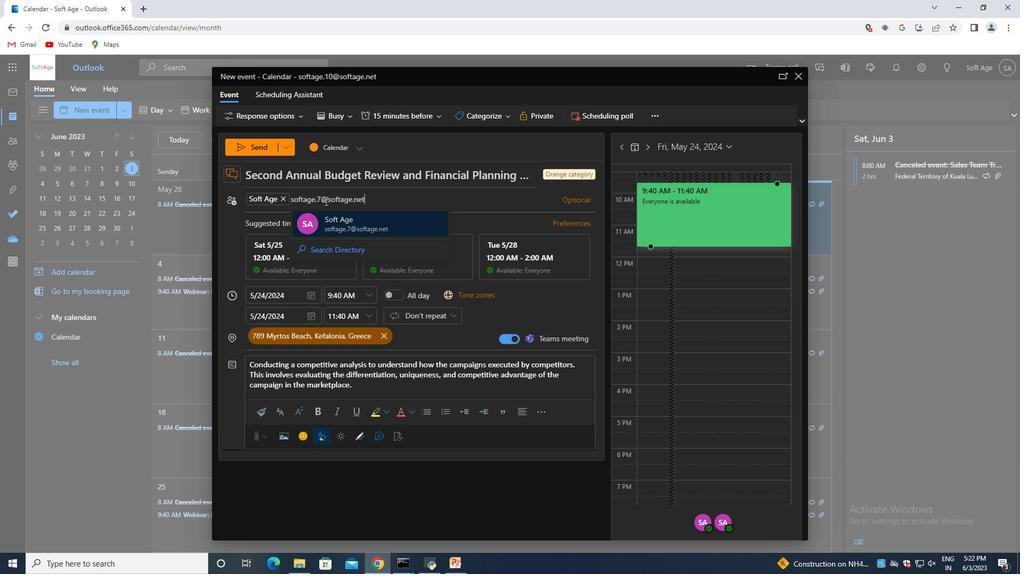 
Action: Mouse moved to (422, 112)
Screenshot: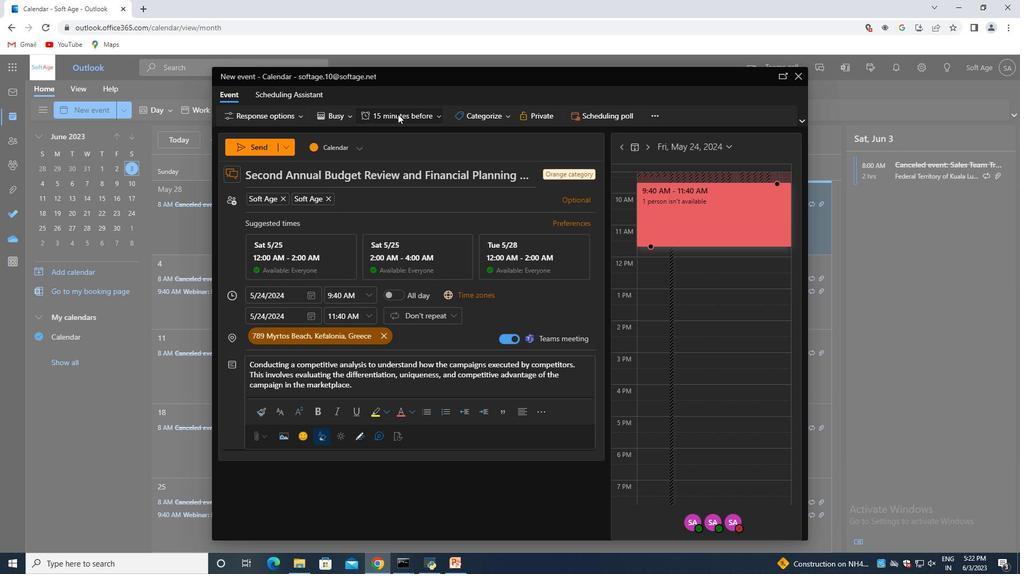 
Action: Mouse pressed left at (422, 112)
Screenshot: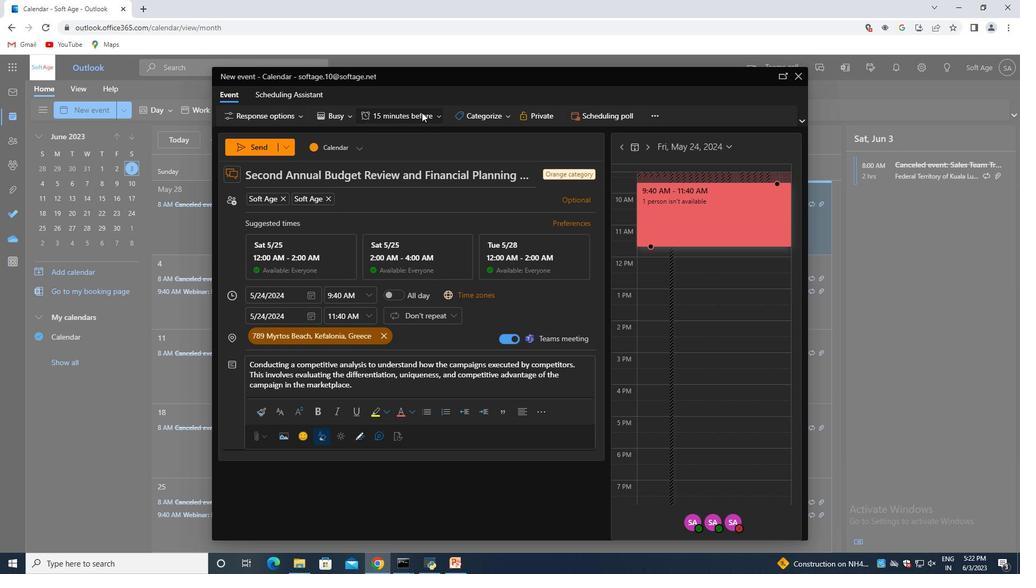 
Action: Mouse moved to (422, 213)
Screenshot: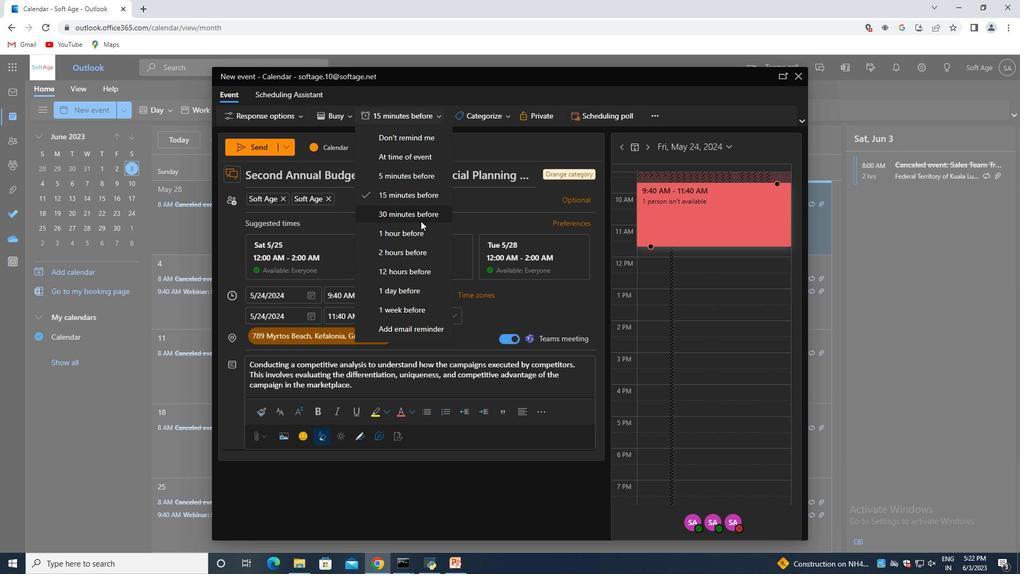 
Action: Mouse pressed left at (422, 213)
Screenshot: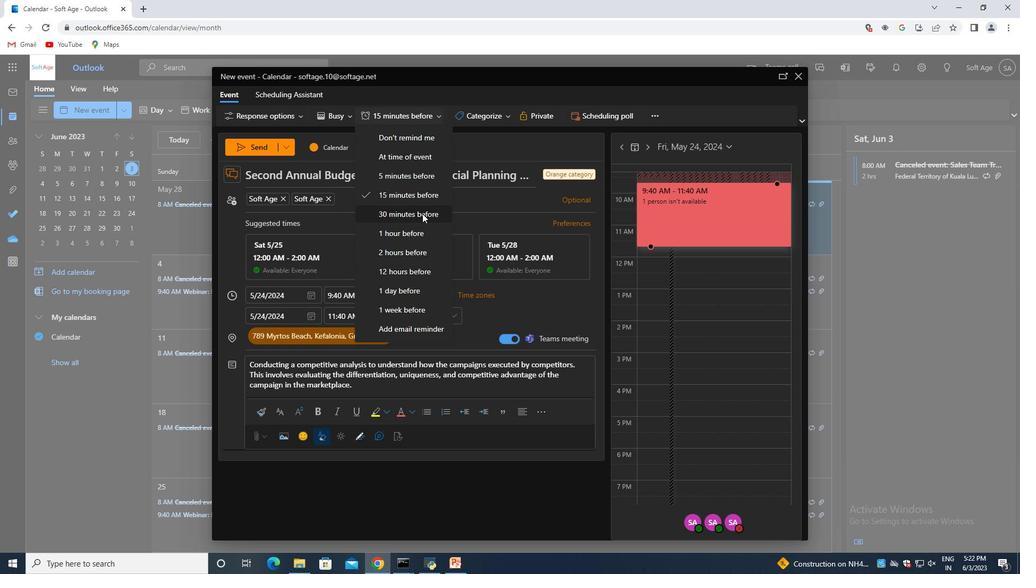 
Action: Mouse moved to (266, 147)
Screenshot: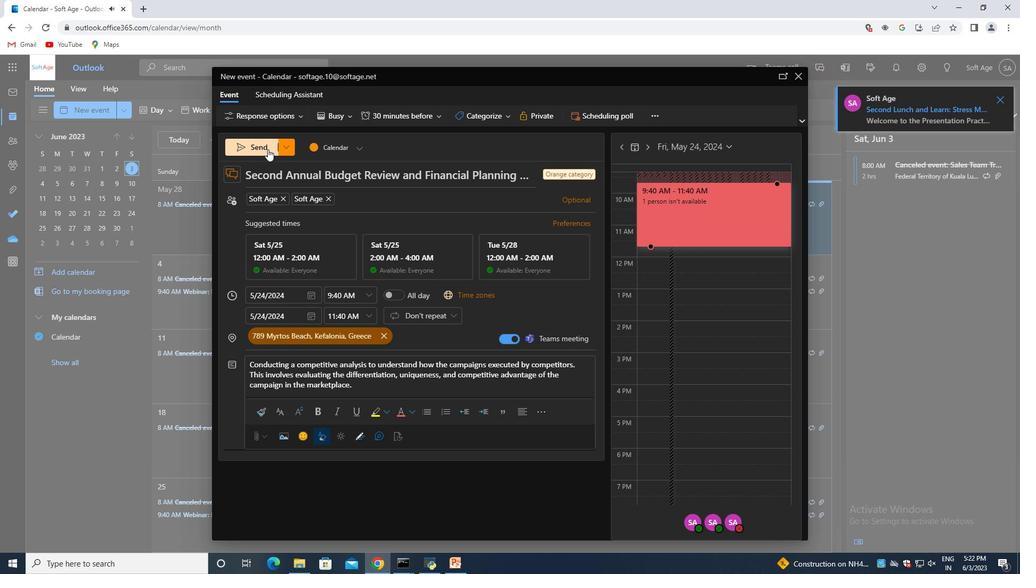 
Action: Mouse pressed left at (266, 147)
Screenshot: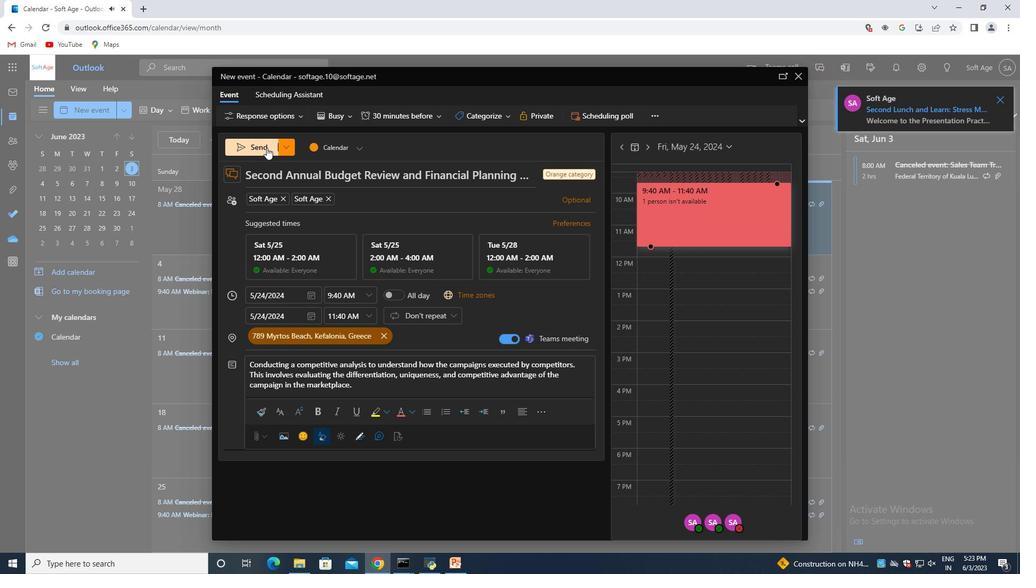 
